 Task: Look for space in Colima, Mexico from 6th September, 2023 to 10th September, 2023 for 1 adult in price range Rs.9000 to Rs.17000. Place can be private room with 1  bedroom having 1 bed and 1 bathroom. Property type can be house, flat, guest house, hotel. Booking option can be shelf check-in. Required host language is English.
Action: Mouse pressed left at (473, 105)
Screenshot: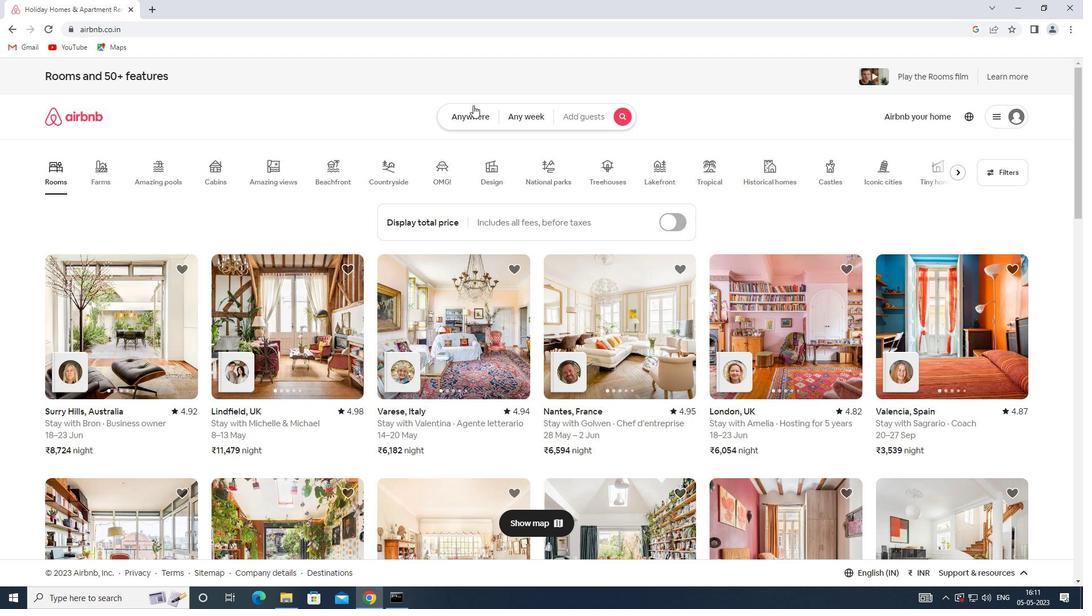 
Action: Mouse moved to (390, 154)
Screenshot: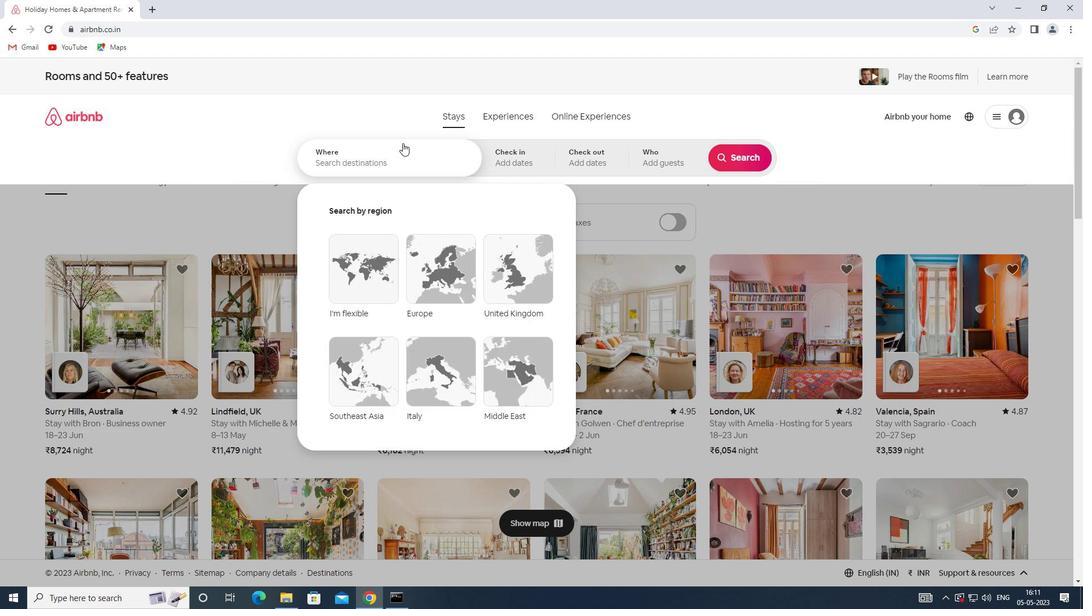 
Action: Mouse pressed left at (390, 154)
Screenshot: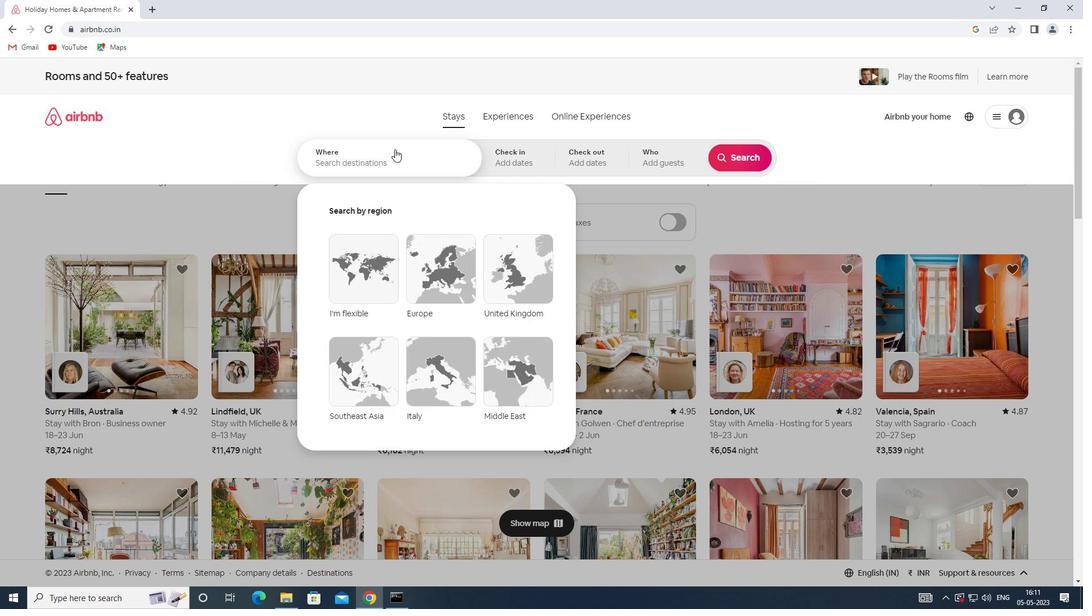 
Action: Key pressed <Key.shift>SPACE<Key.space>IN<Key.space><Key.shift><Key.shift>COLIMA,<Key.shift>MEXICO
Screenshot: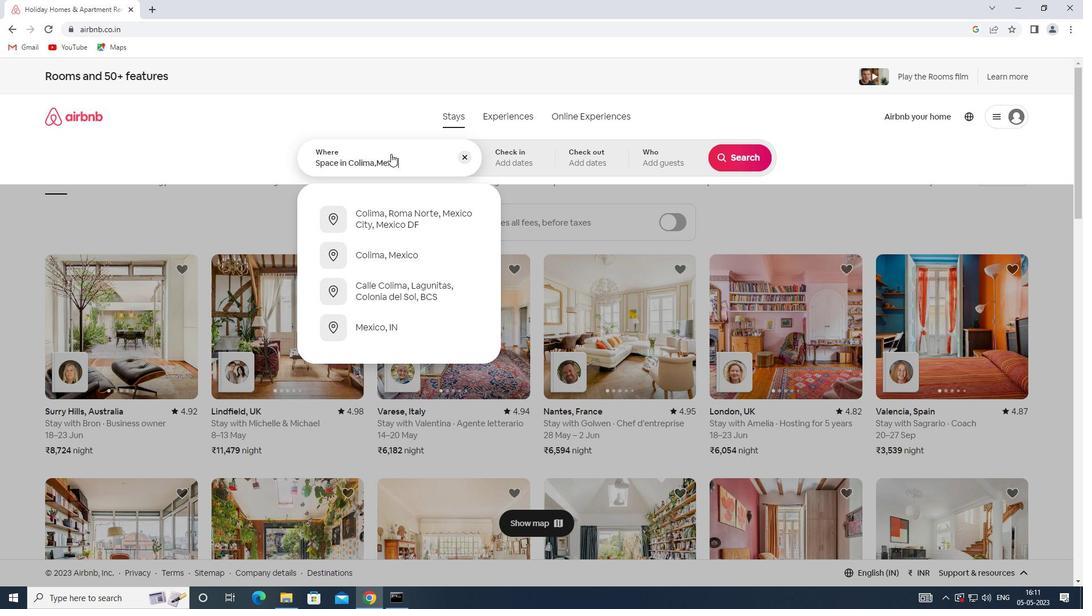 
Action: Mouse moved to (495, 155)
Screenshot: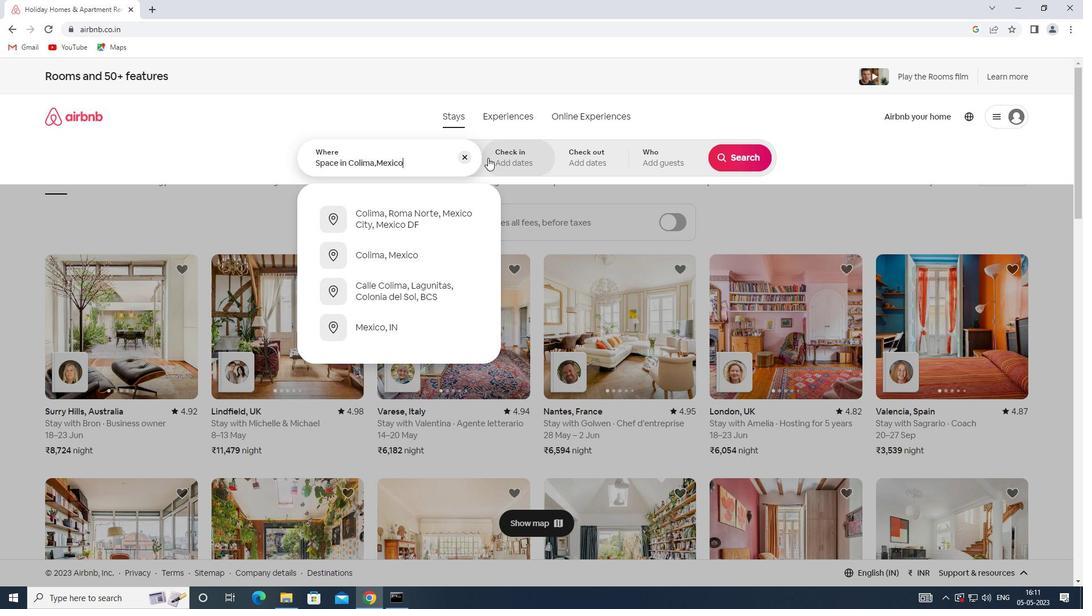 
Action: Mouse pressed left at (495, 155)
Screenshot: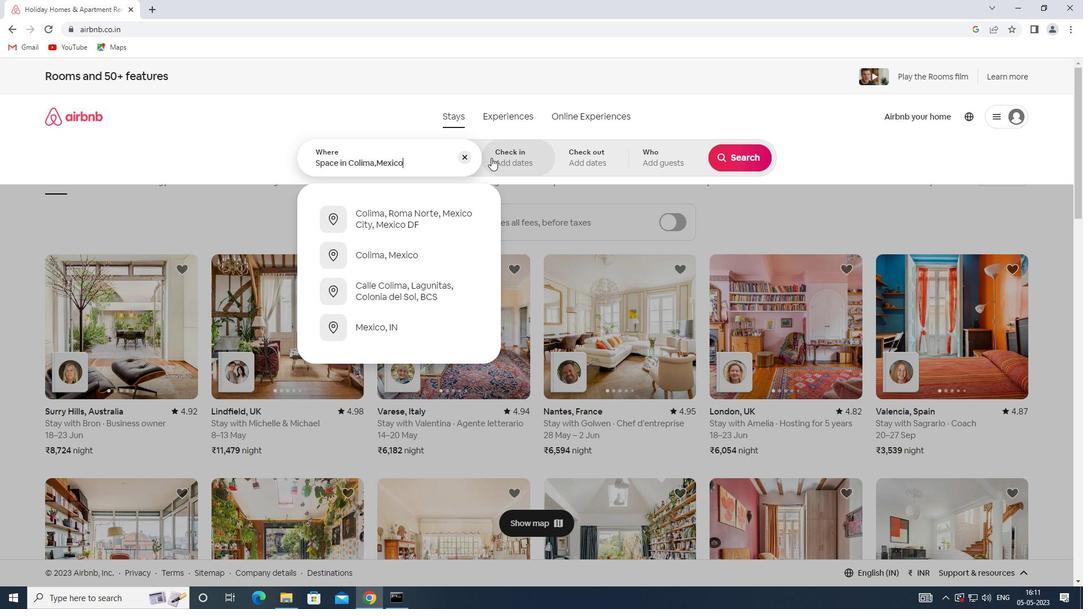 
Action: Mouse moved to (740, 244)
Screenshot: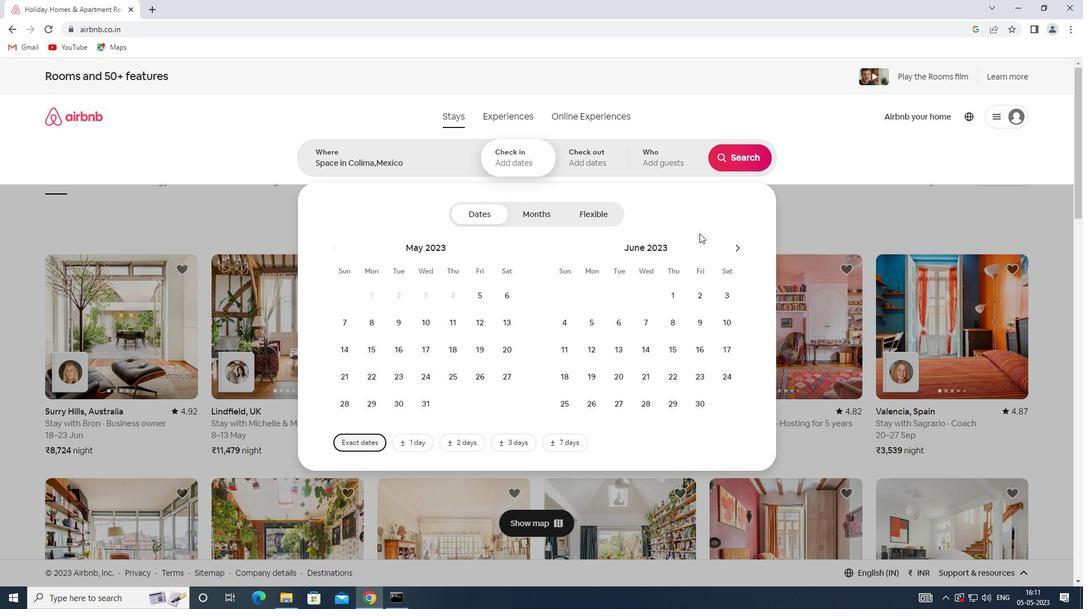 
Action: Mouse pressed left at (740, 244)
Screenshot: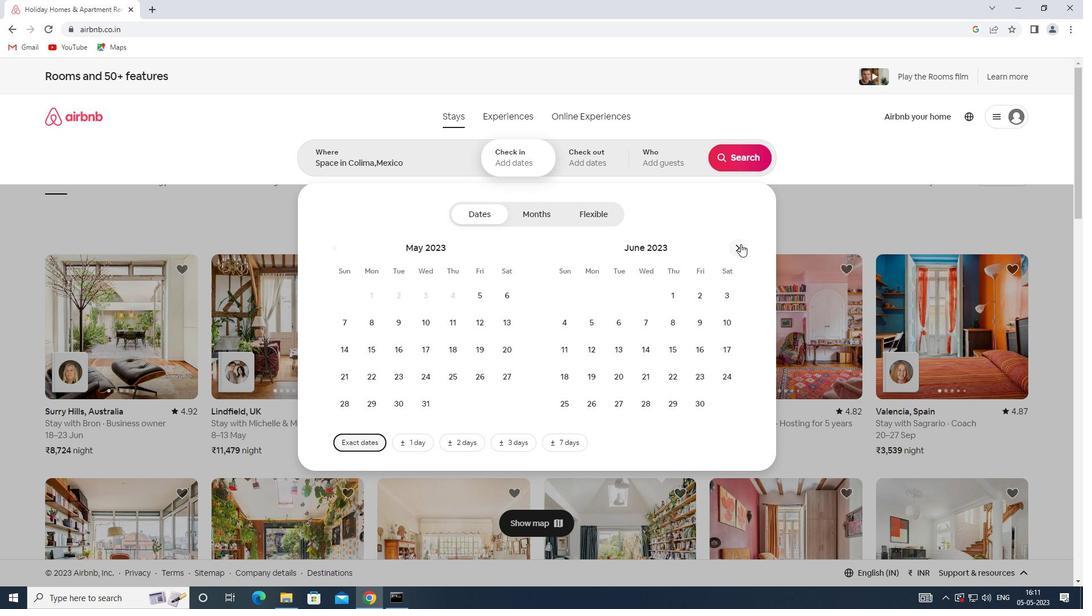 
Action: Mouse pressed left at (740, 244)
Screenshot: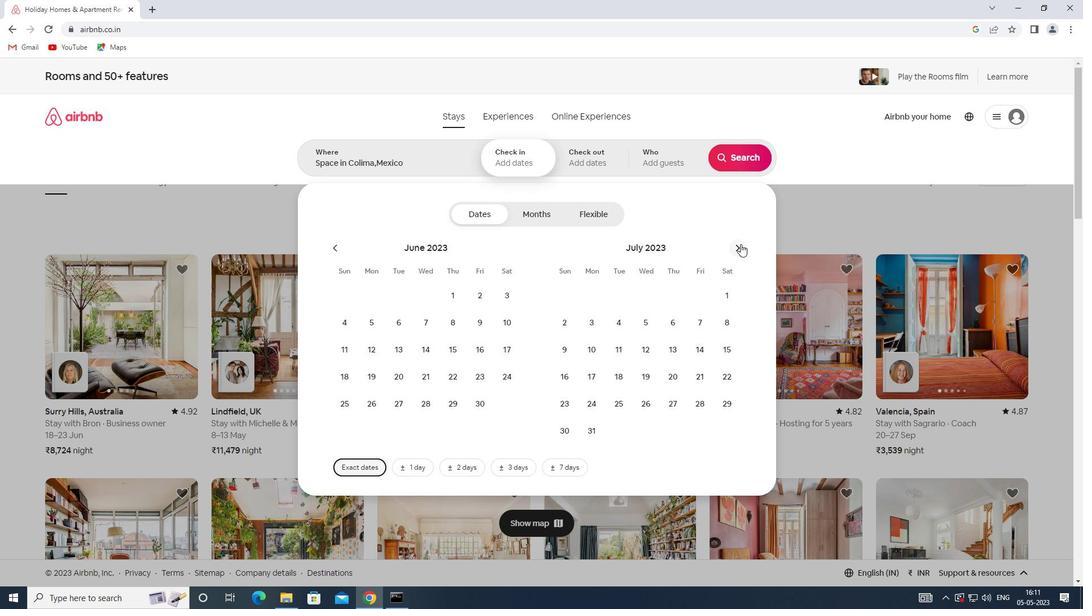 
Action: Mouse pressed left at (740, 244)
Screenshot: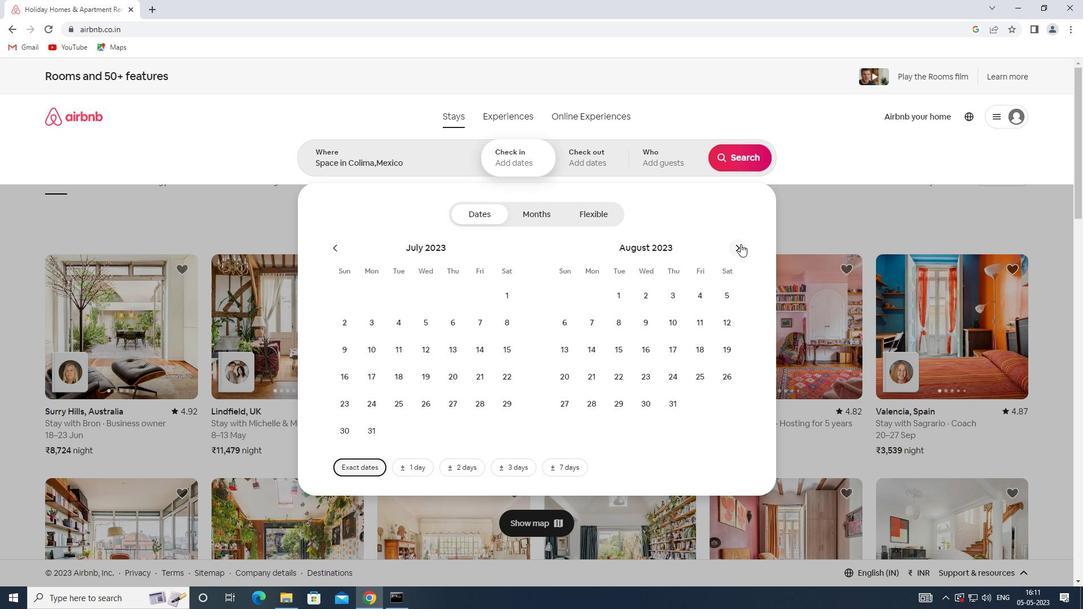 
Action: Mouse moved to (646, 319)
Screenshot: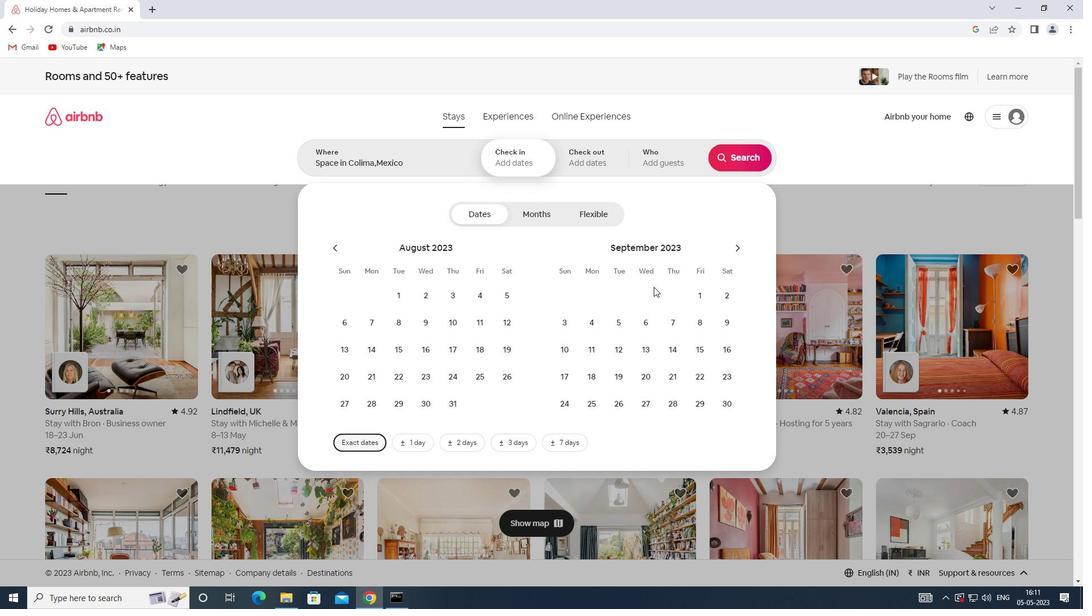 
Action: Mouse pressed left at (646, 319)
Screenshot: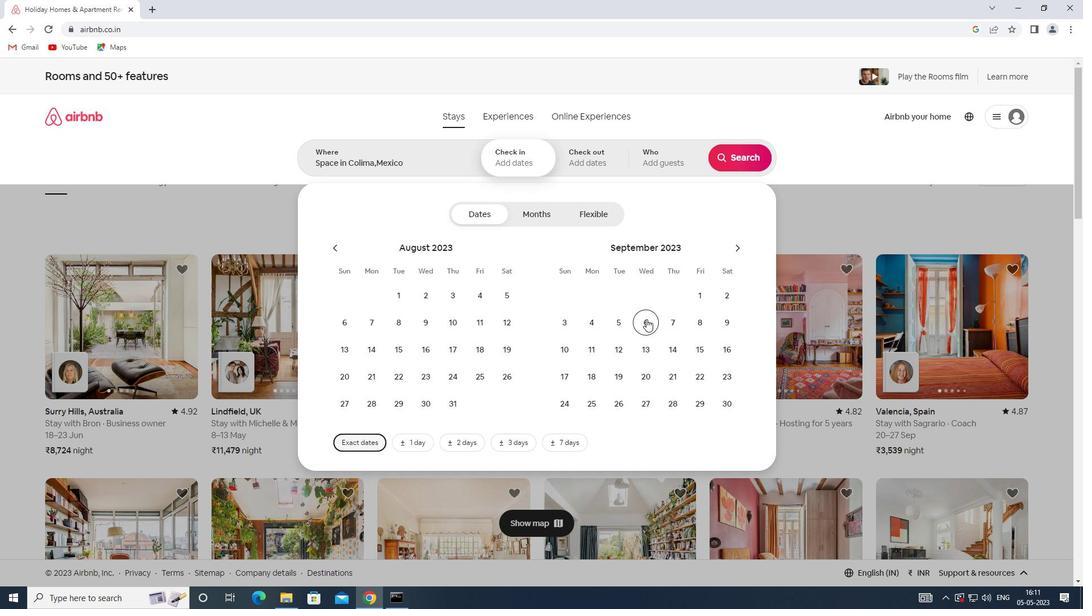 
Action: Mouse moved to (554, 351)
Screenshot: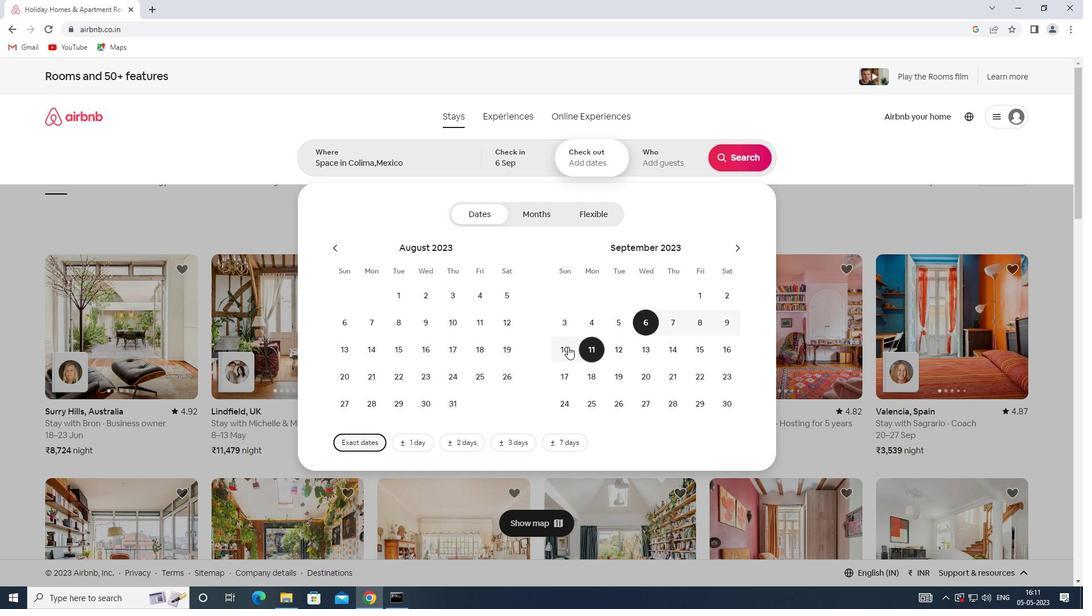 
Action: Mouse pressed left at (554, 351)
Screenshot: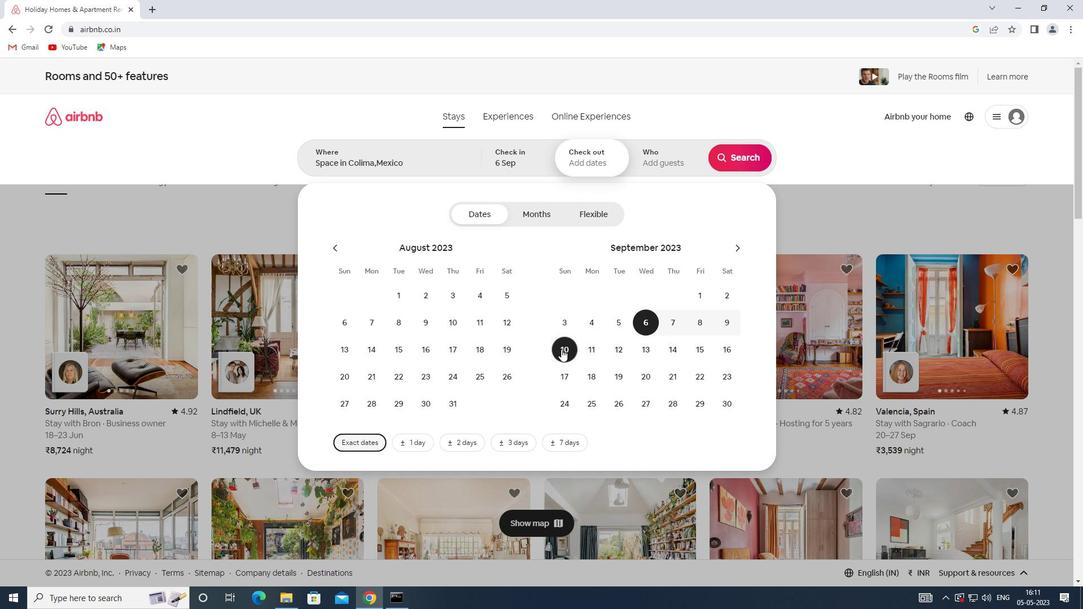 
Action: Mouse moved to (666, 160)
Screenshot: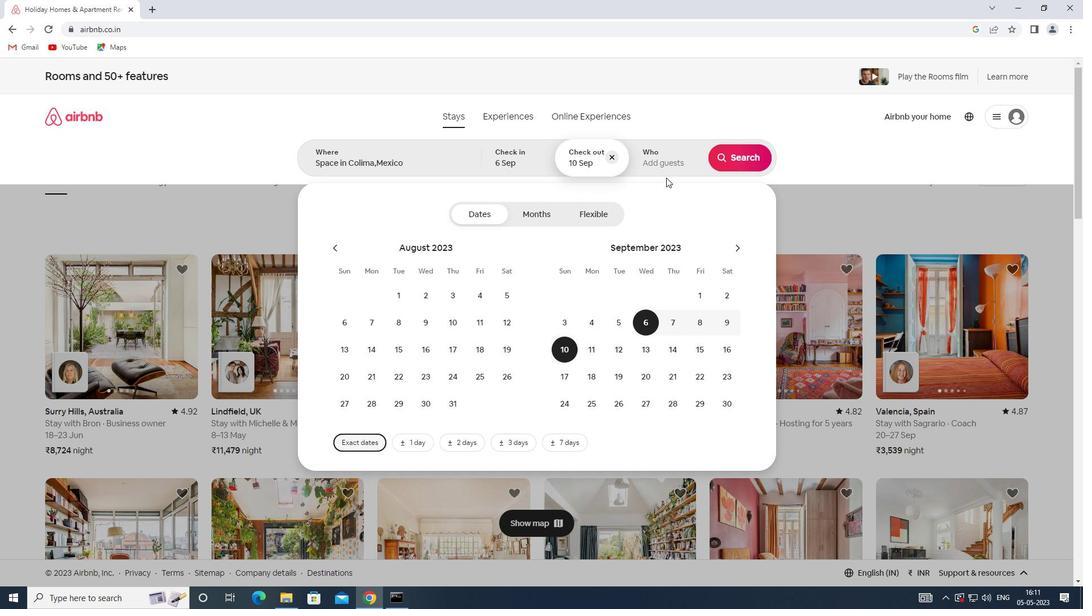 
Action: Mouse pressed left at (666, 160)
Screenshot: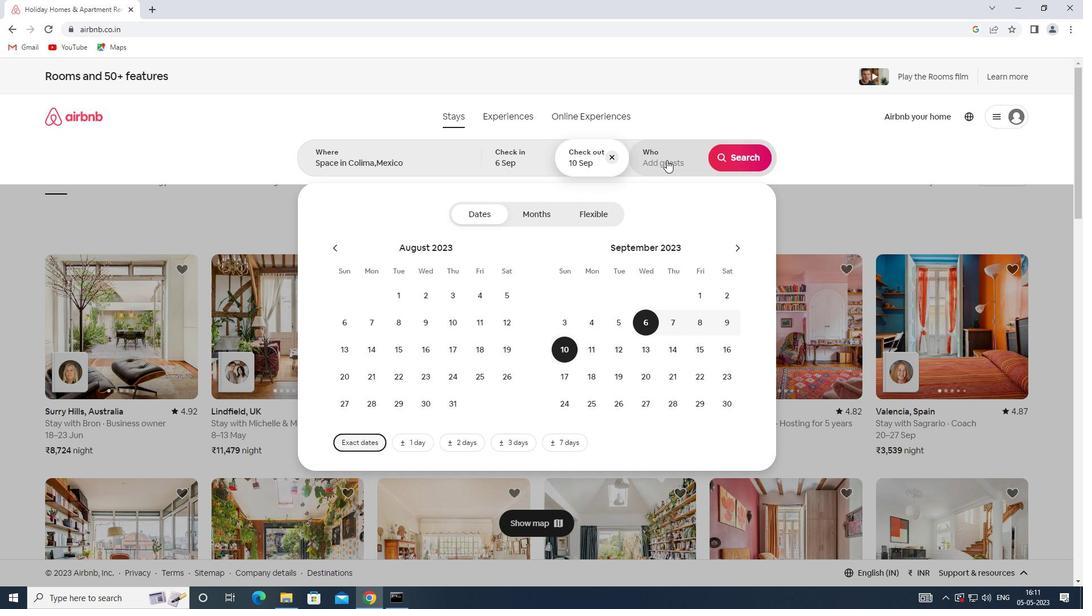 
Action: Mouse moved to (738, 216)
Screenshot: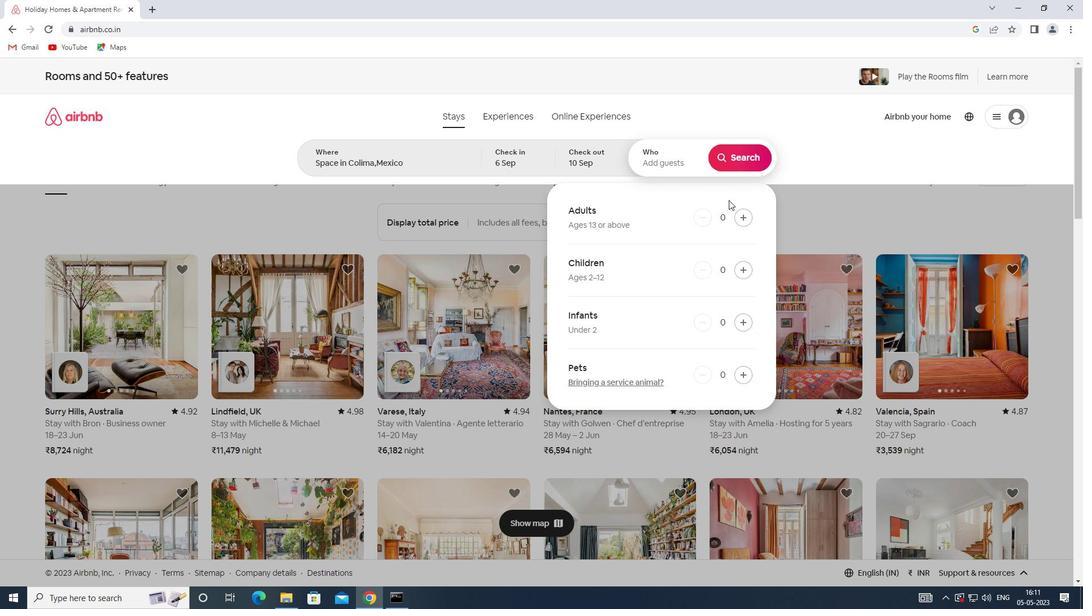 
Action: Mouse pressed left at (738, 216)
Screenshot: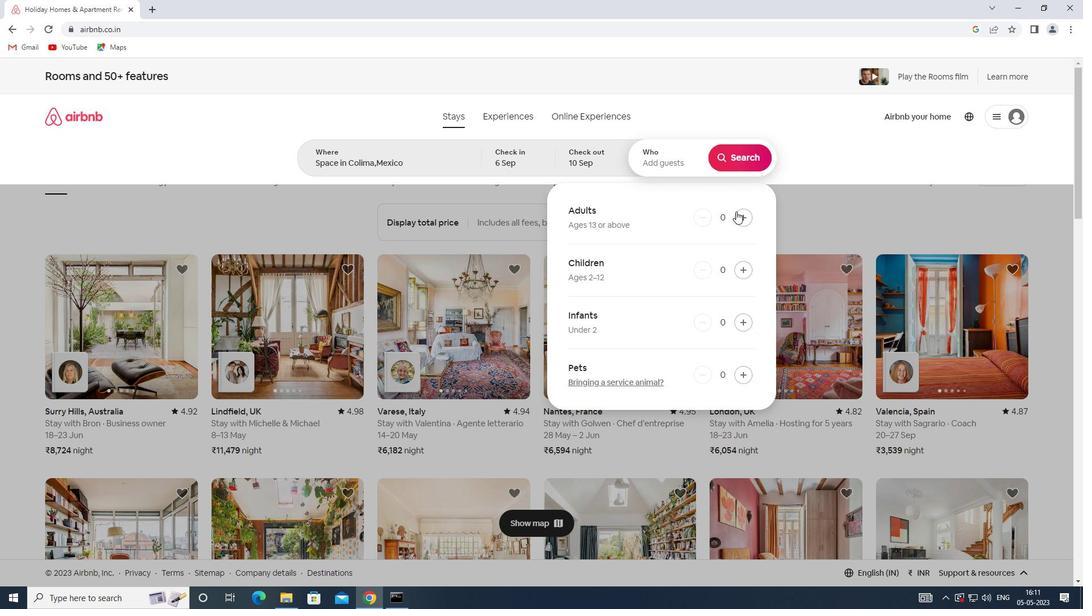 
Action: Mouse moved to (740, 161)
Screenshot: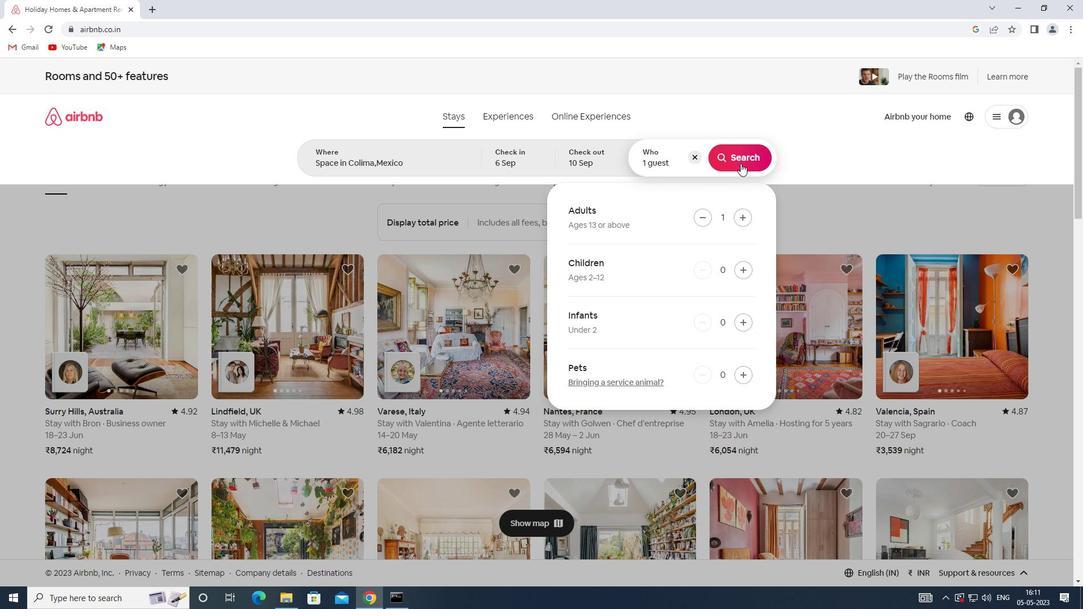 
Action: Mouse pressed left at (740, 161)
Screenshot: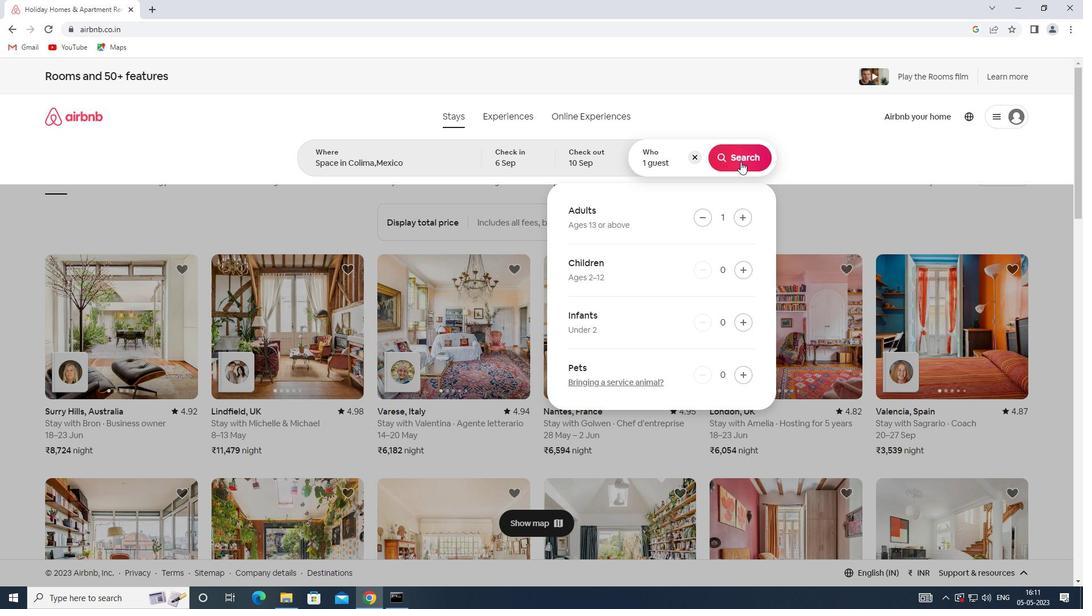 
Action: Mouse moved to (1031, 131)
Screenshot: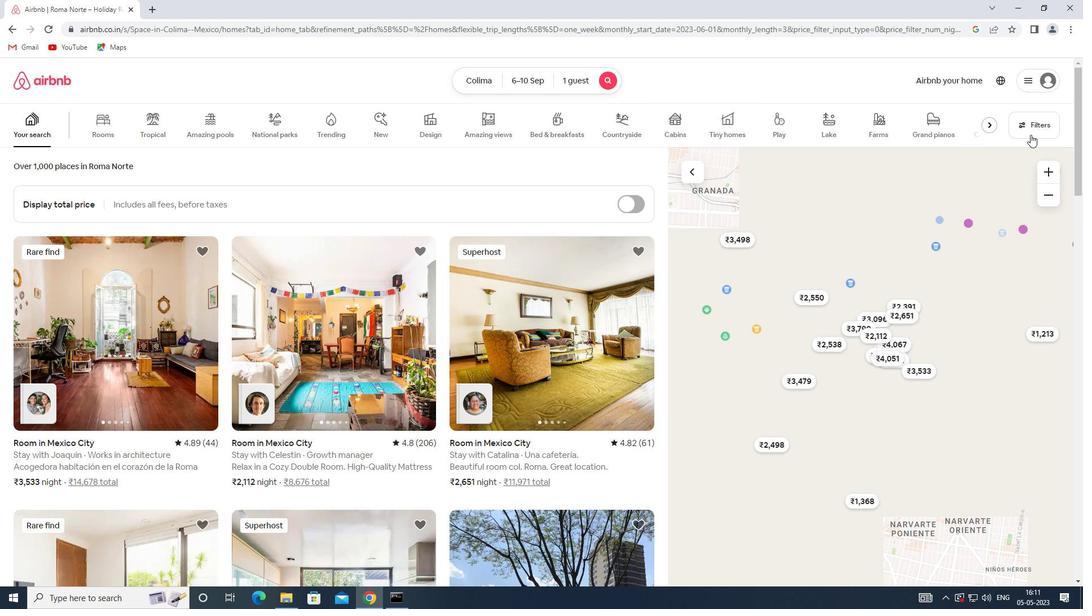 
Action: Mouse pressed left at (1031, 131)
Screenshot: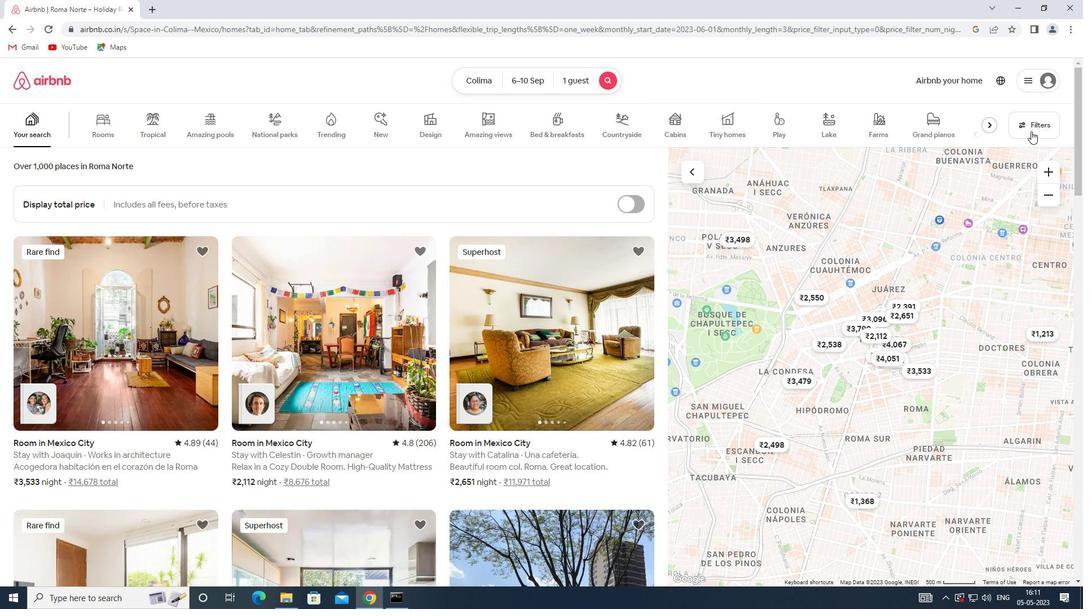 
Action: Mouse moved to (383, 406)
Screenshot: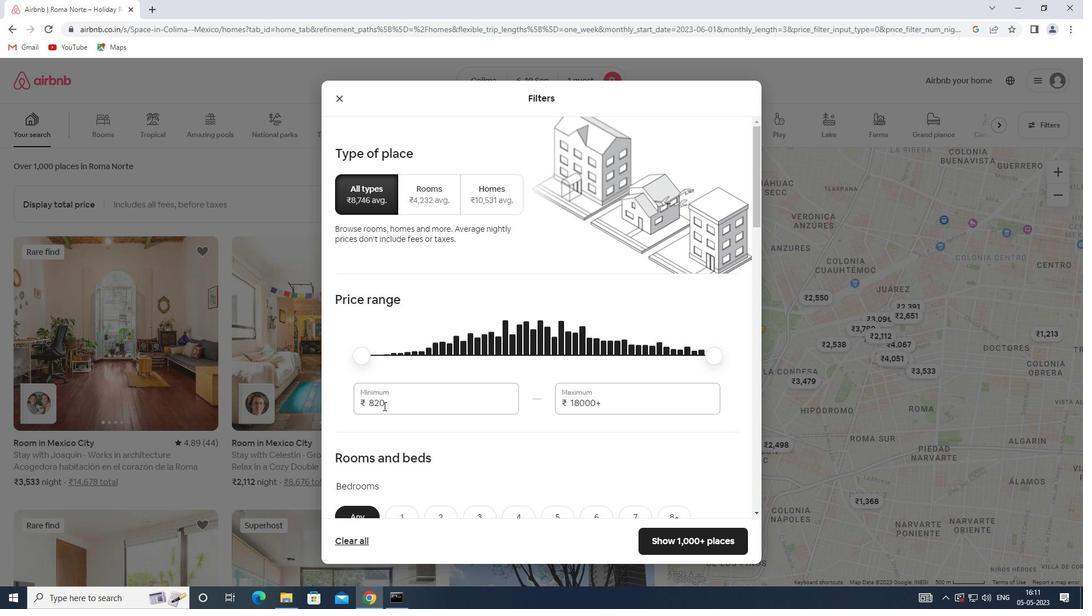
Action: Mouse pressed left at (383, 406)
Screenshot: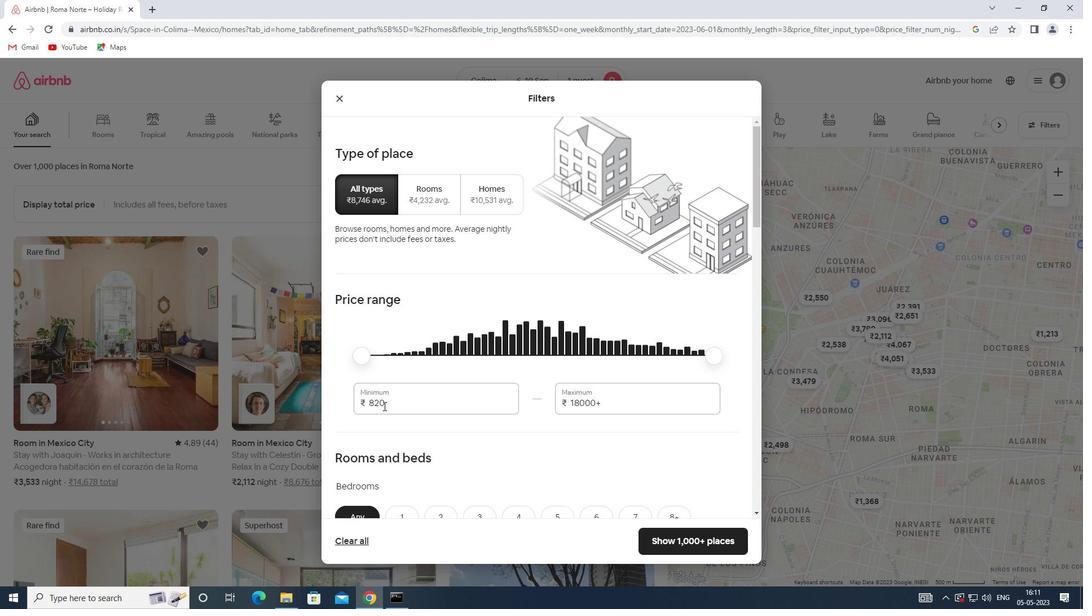 
Action: Mouse moved to (357, 403)
Screenshot: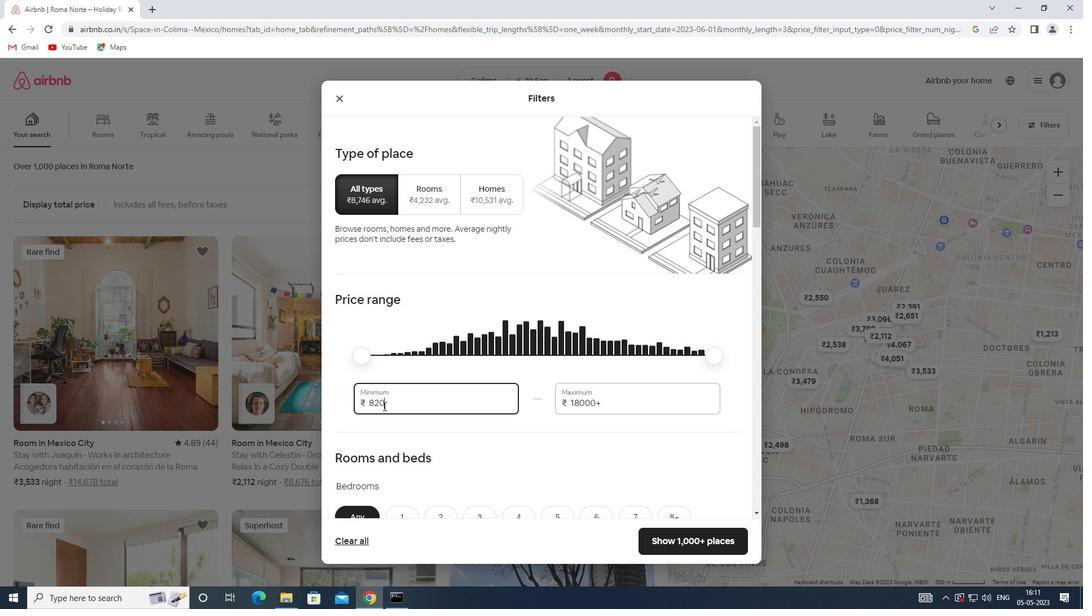 
Action: Key pressed 9000
Screenshot: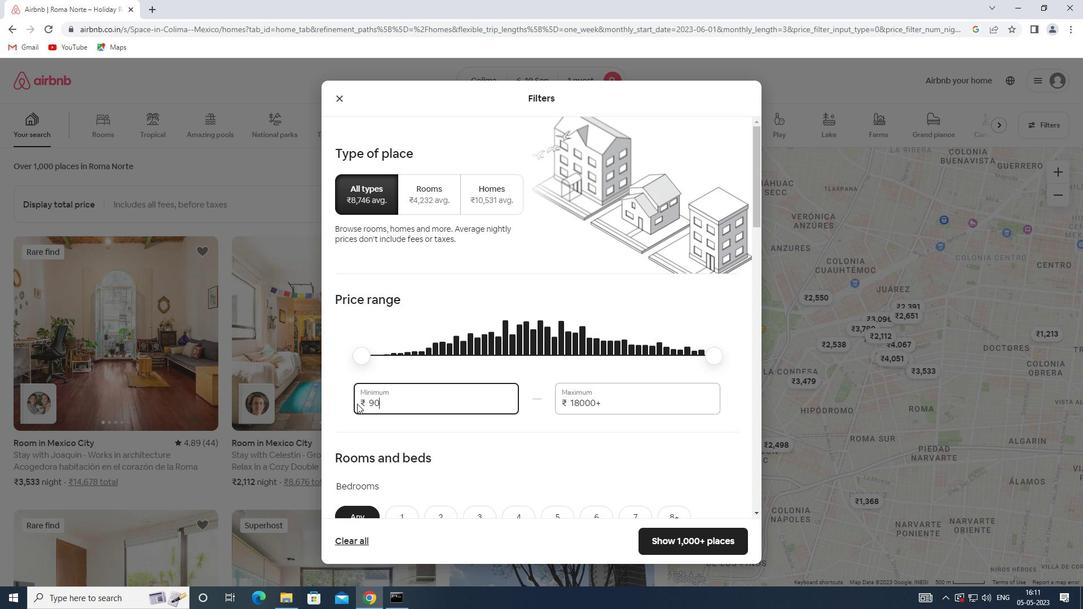 
Action: Mouse moved to (608, 404)
Screenshot: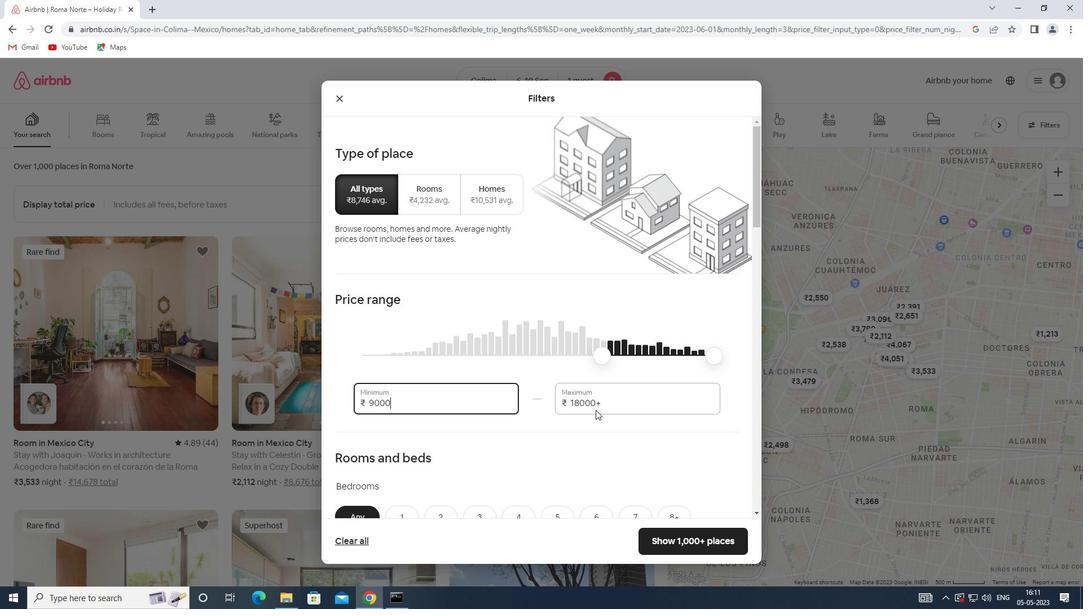 
Action: Mouse pressed left at (608, 404)
Screenshot: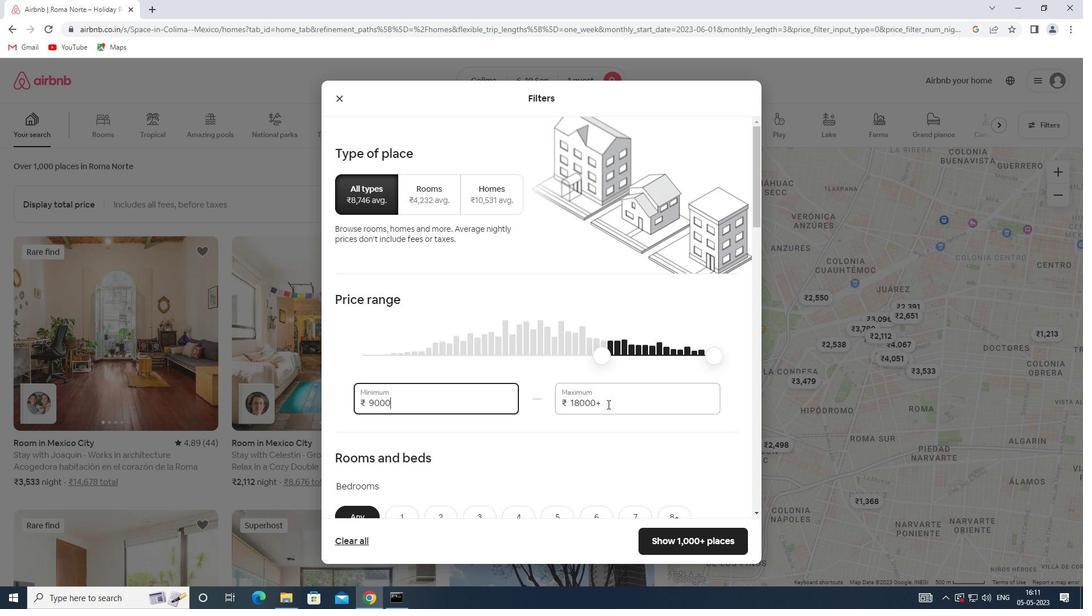 
Action: Mouse moved to (587, 409)
Screenshot: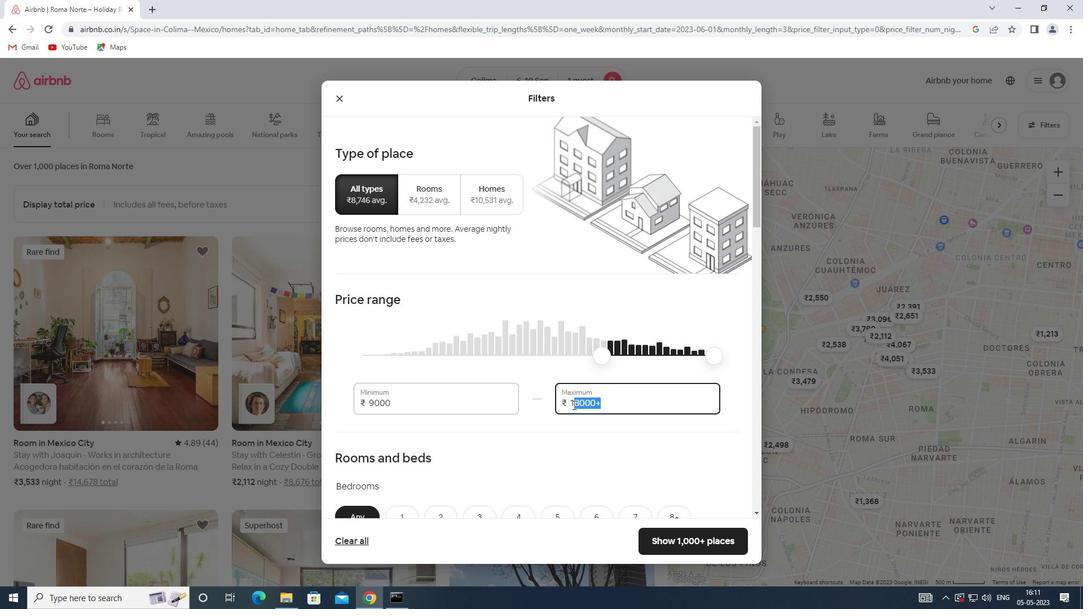 
Action: Key pressed <Key.delete>7000
Screenshot: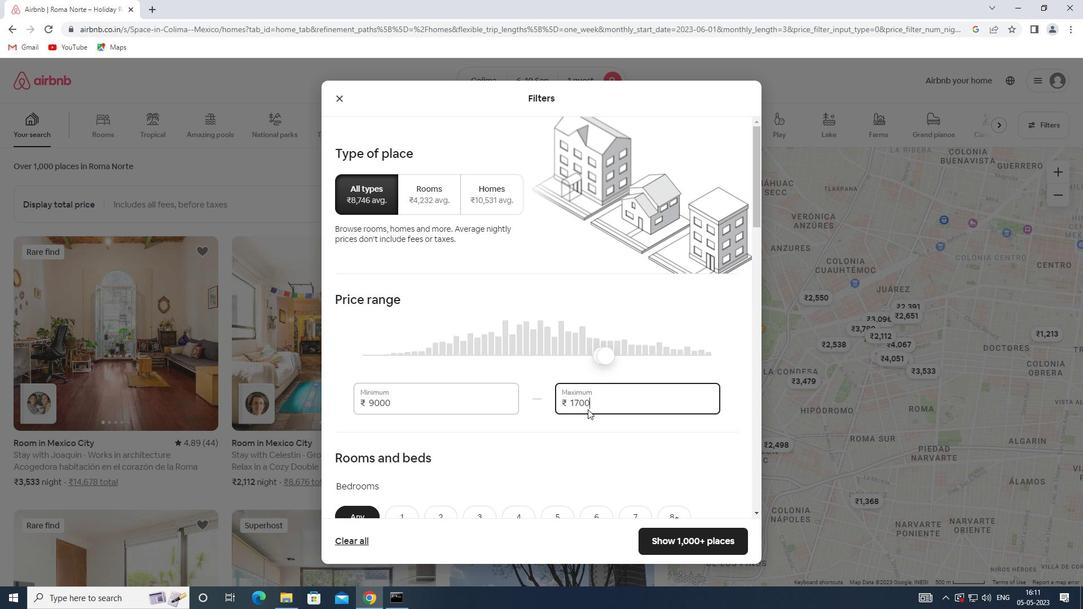 
Action: Mouse moved to (537, 390)
Screenshot: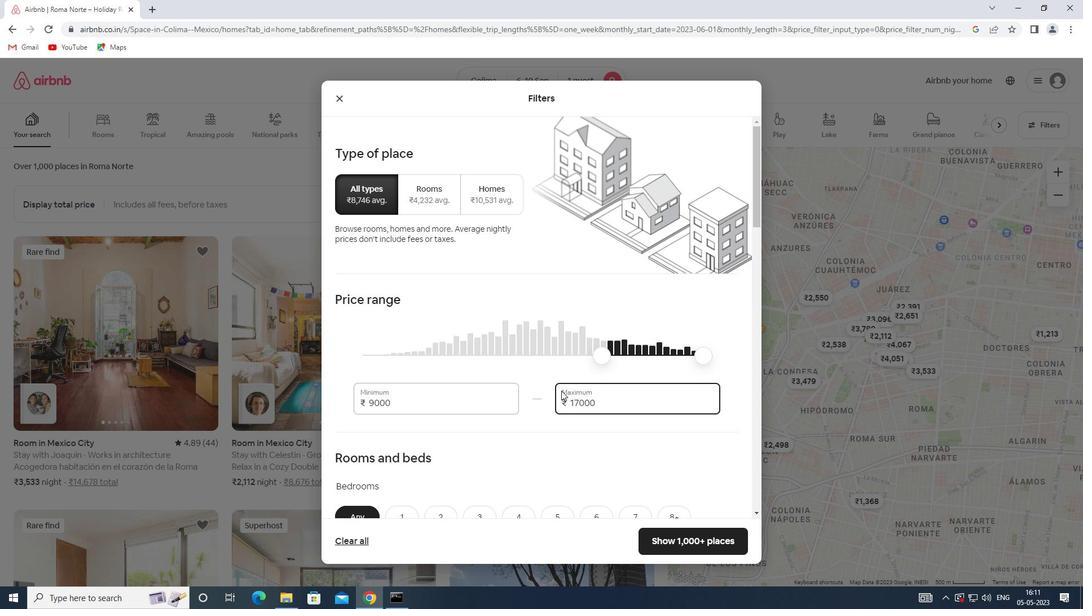 
Action: Mouse scrolled (537, 390) with delta (0, 0)
Screenshot: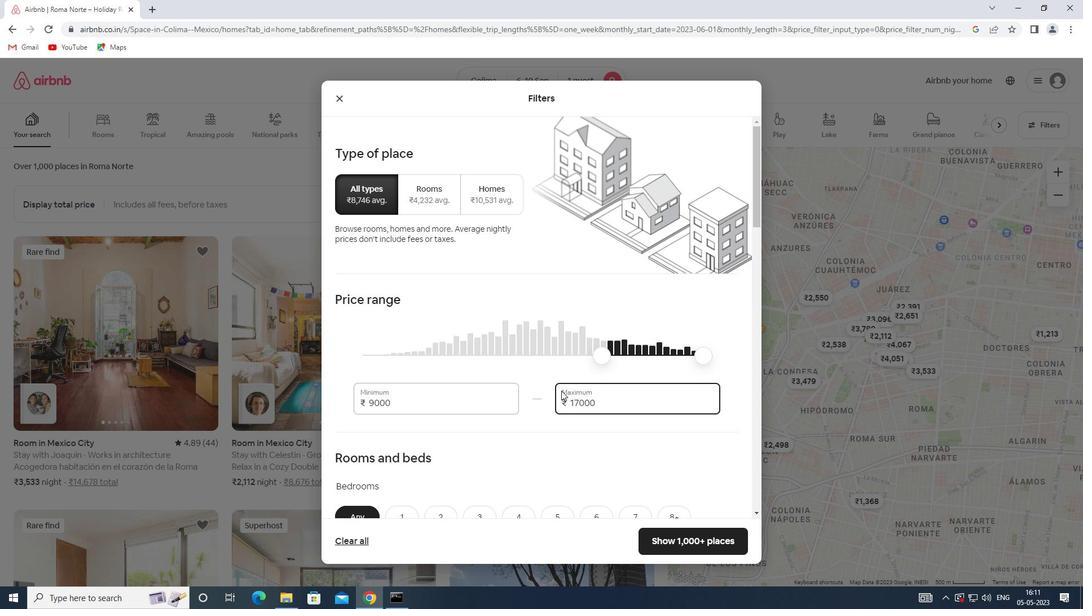 
Action: Mouse scrolled (537, 390) with delta (0, 0)
Screenshot: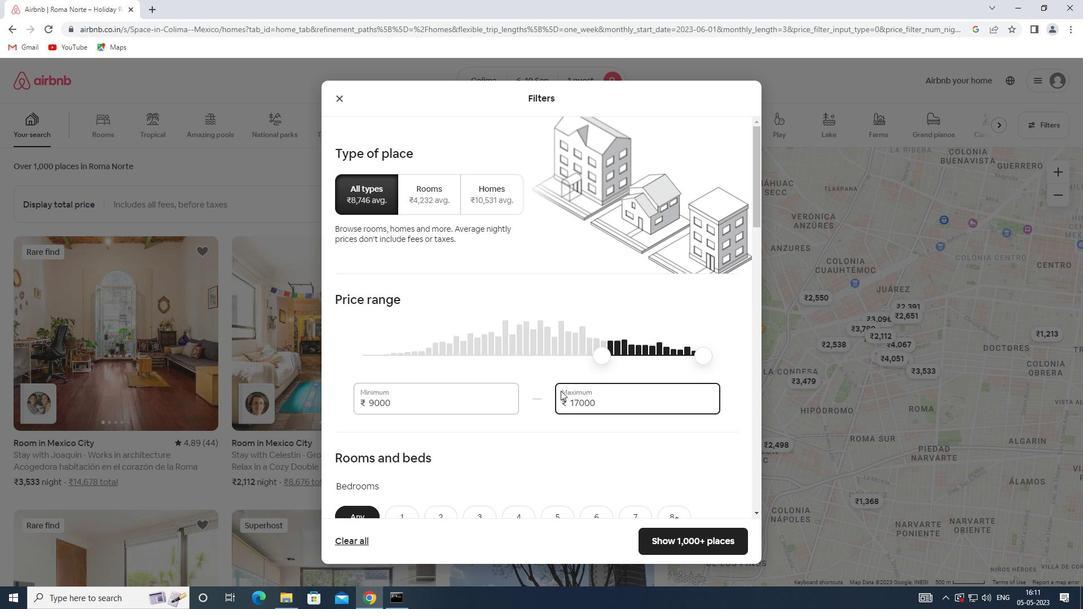
Action: Mouse scrolled (537, 390) with delta (0, 0)
Screenshot: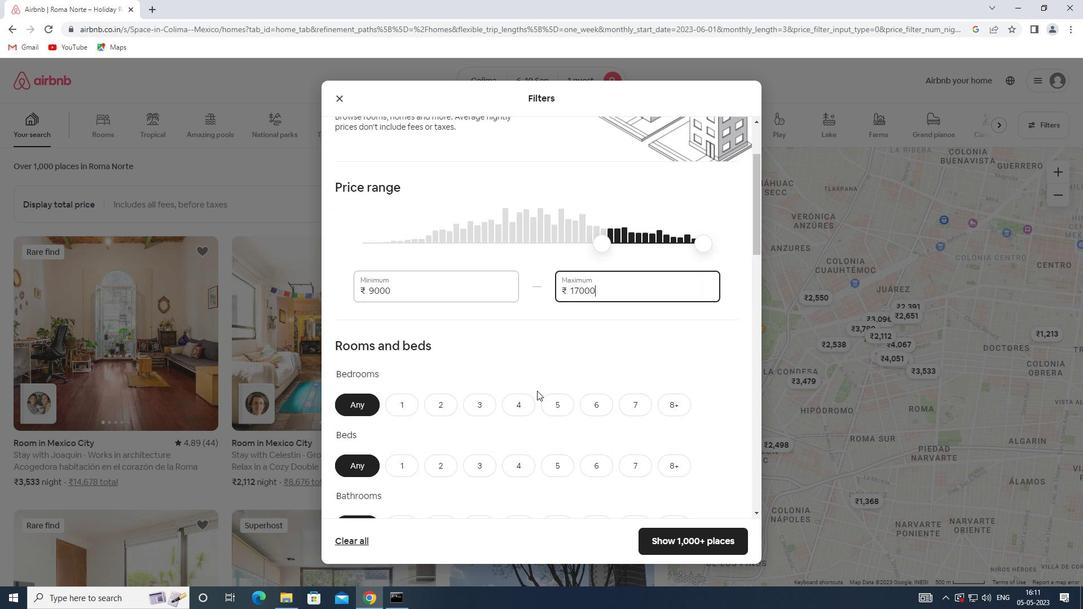 
Action: Mouse moved to (392, 348)
Screenshot: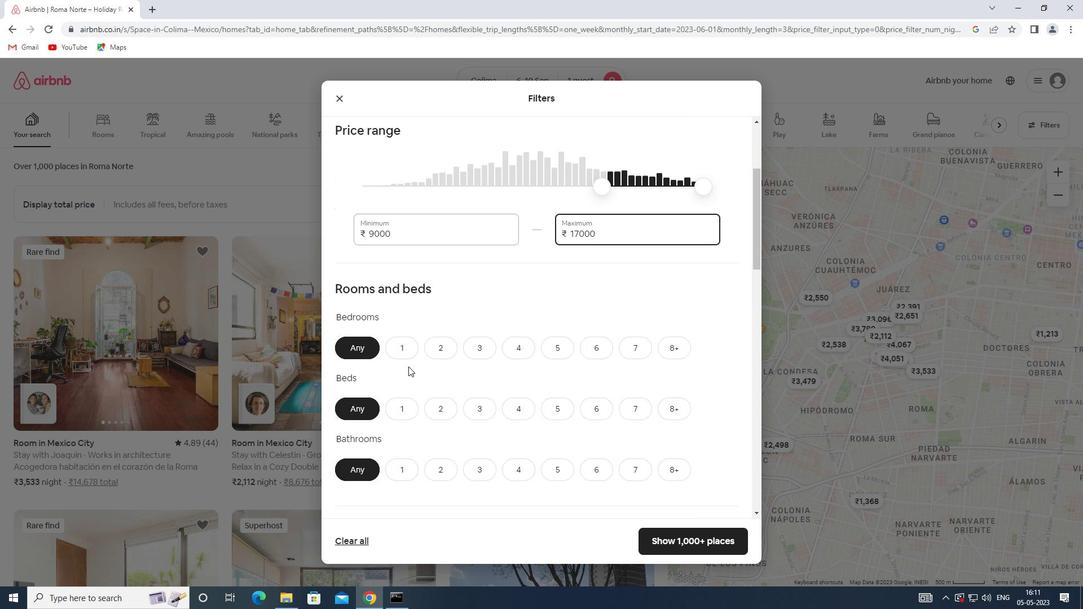 
Action: Mouse pressed left at (392, 348)
Screenshot: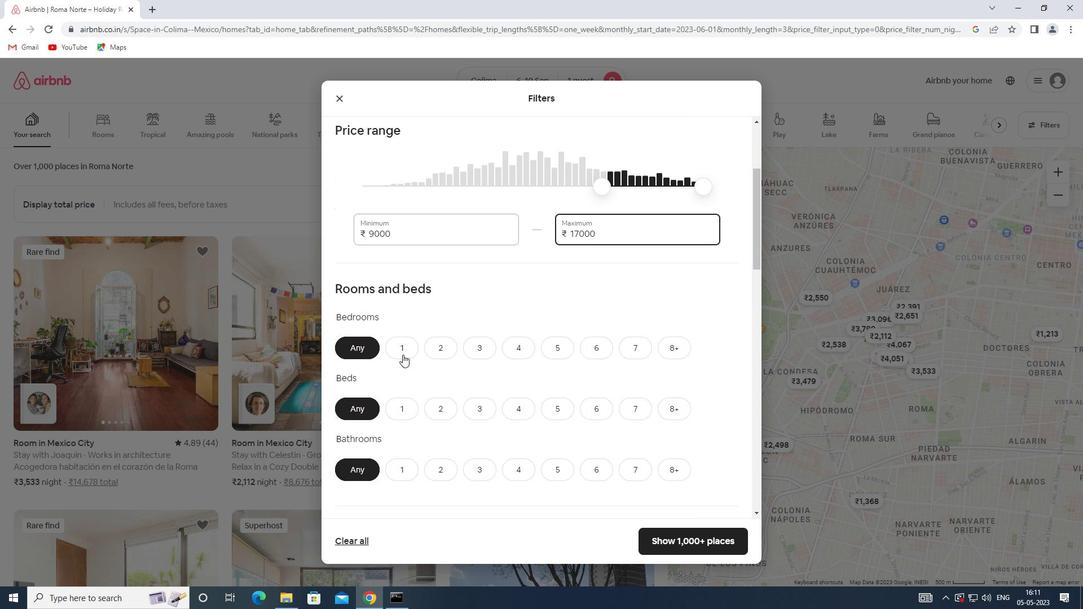 
Action: Mouse moved to (402, 405)
Screenshot: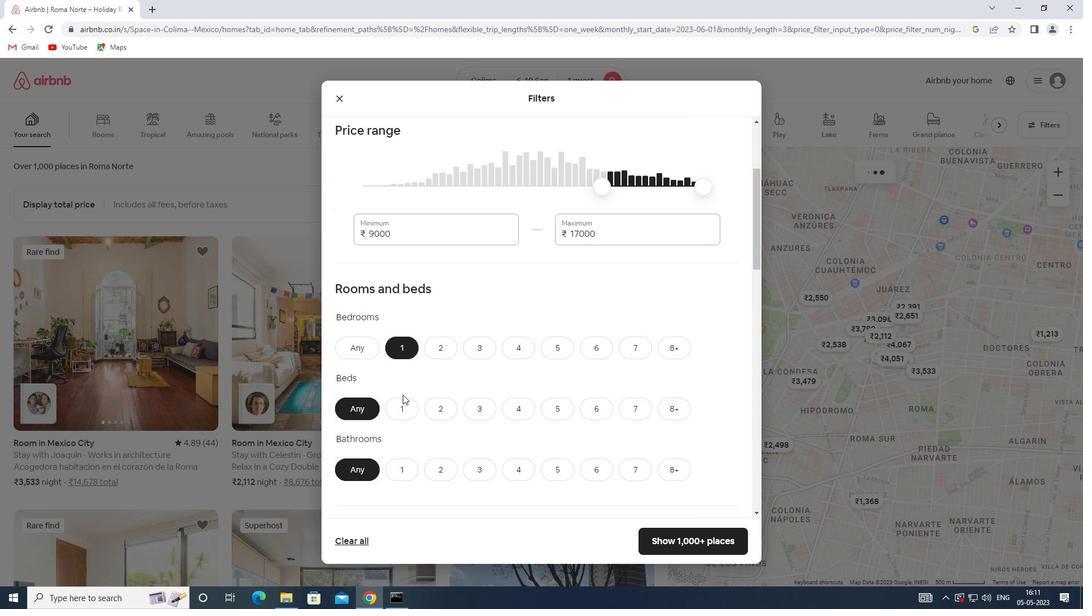 
Action: Mouse pressed left at (402, 405)
Screenshot: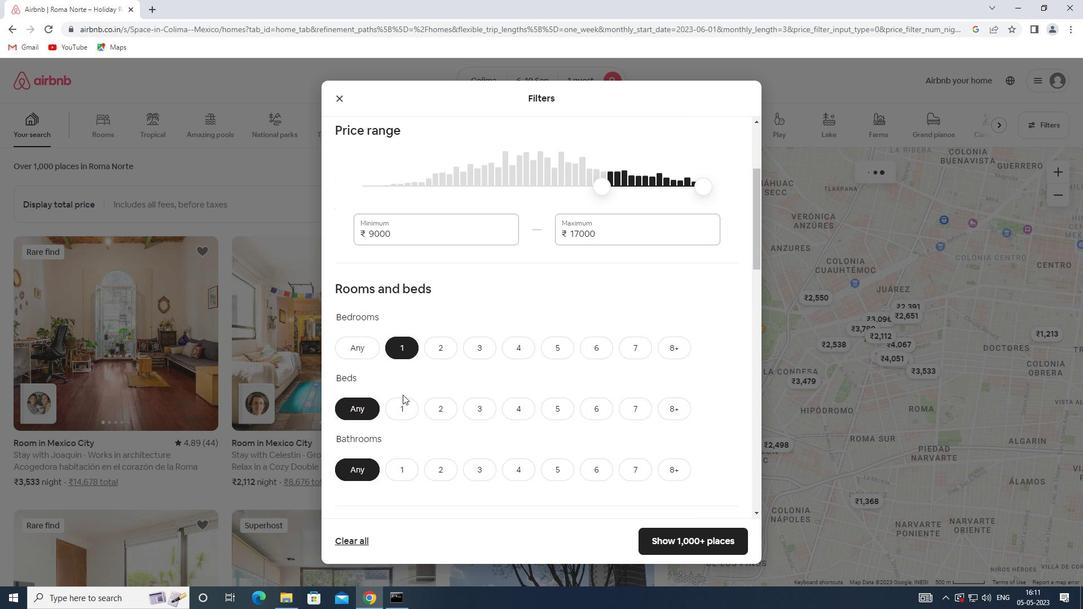 
Action: Mouse moved to (402, 469)
Screenshot: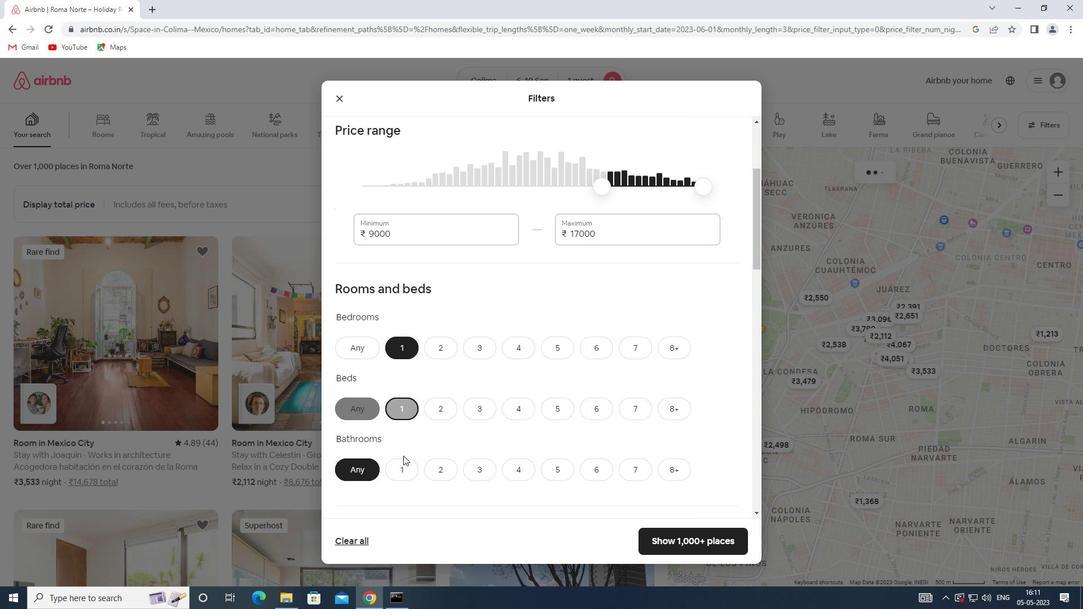 
Action: Mouse pressed left at (402, 469)
Screenshot: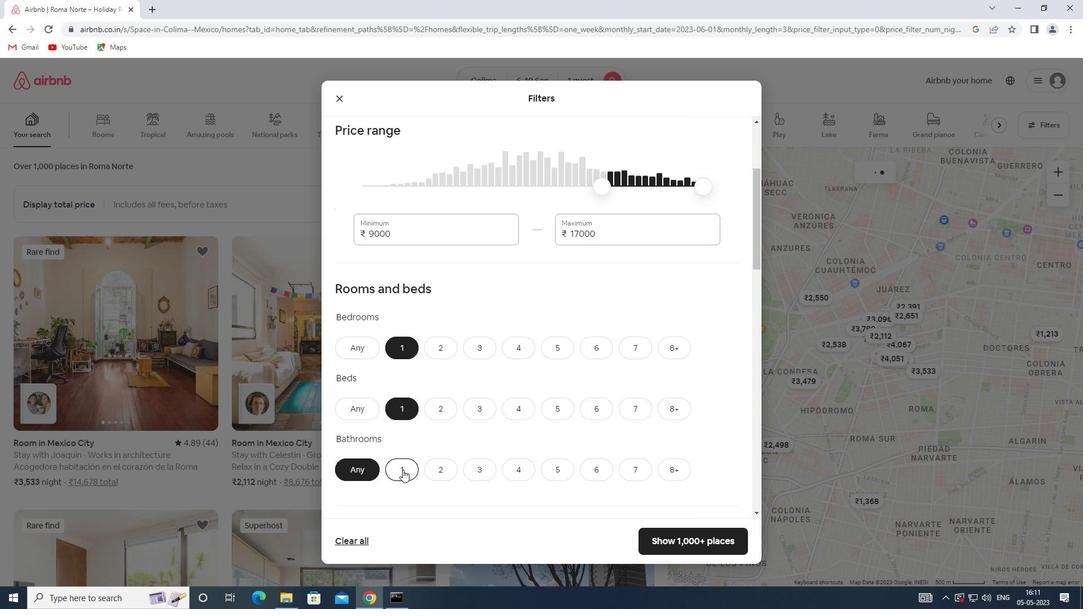 
Action: Mouse scrolled (402, 469) with delta (0, 0)
Screenshot: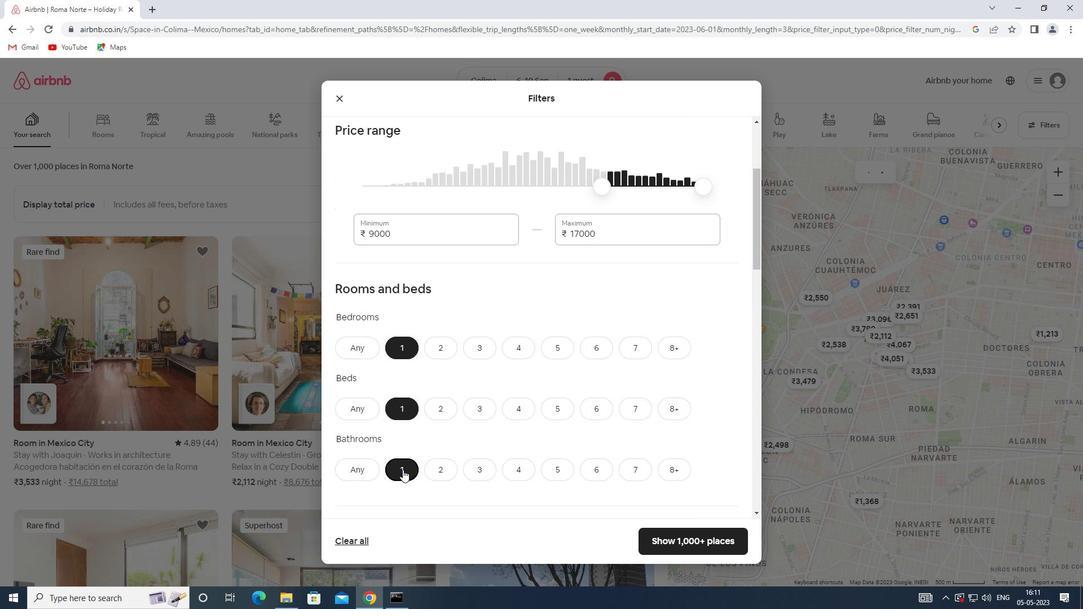 
Action: Mouse scrolled (402, 469) with delta (0, 0)
Screenshot: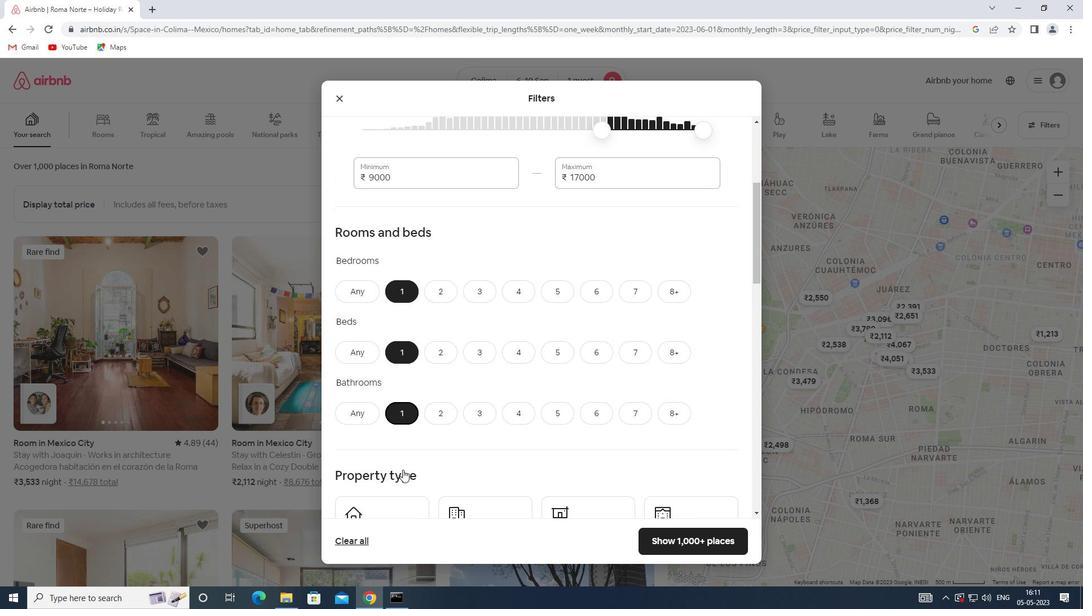 
Action: Mouse scrolled (402, 469) with delta (0, 0)
Screenshot: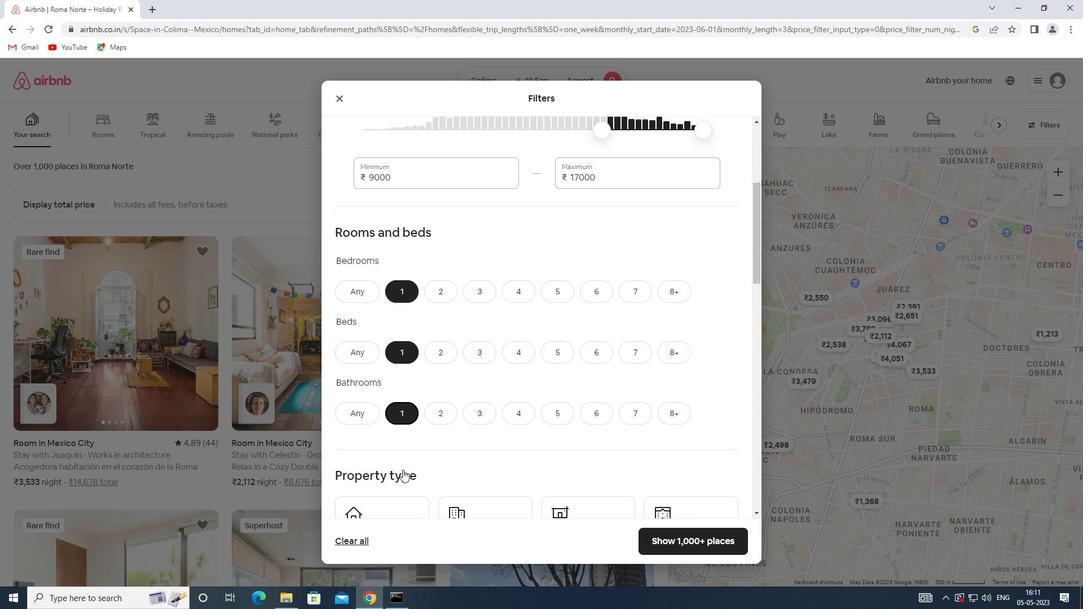 
Action: Mouse moved to (402, 443)
Screenshot: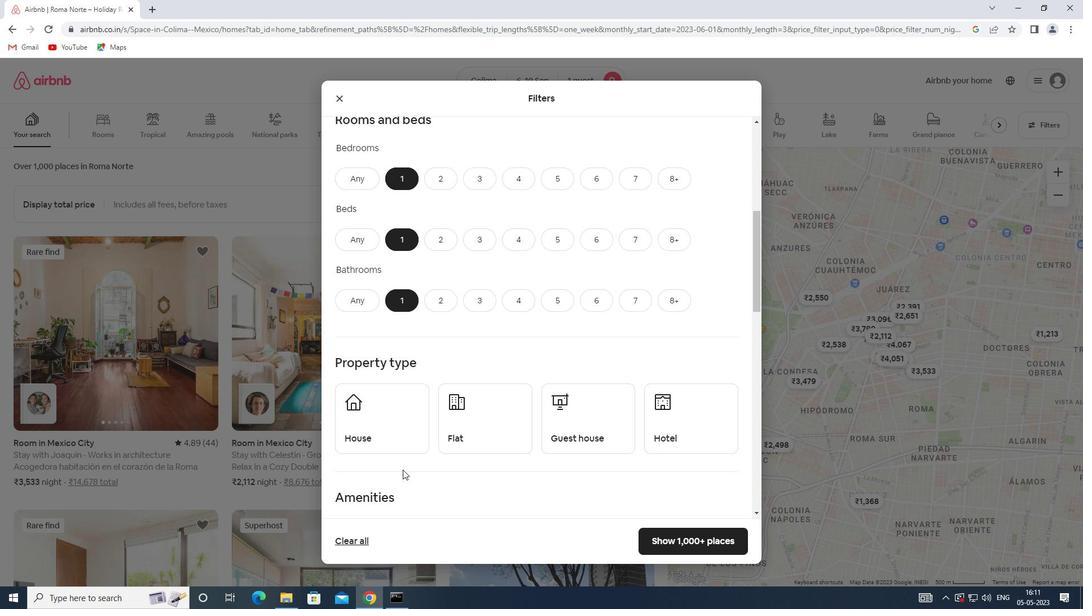 
Action: Mouse pressed left at (402, 443)
Screenshot: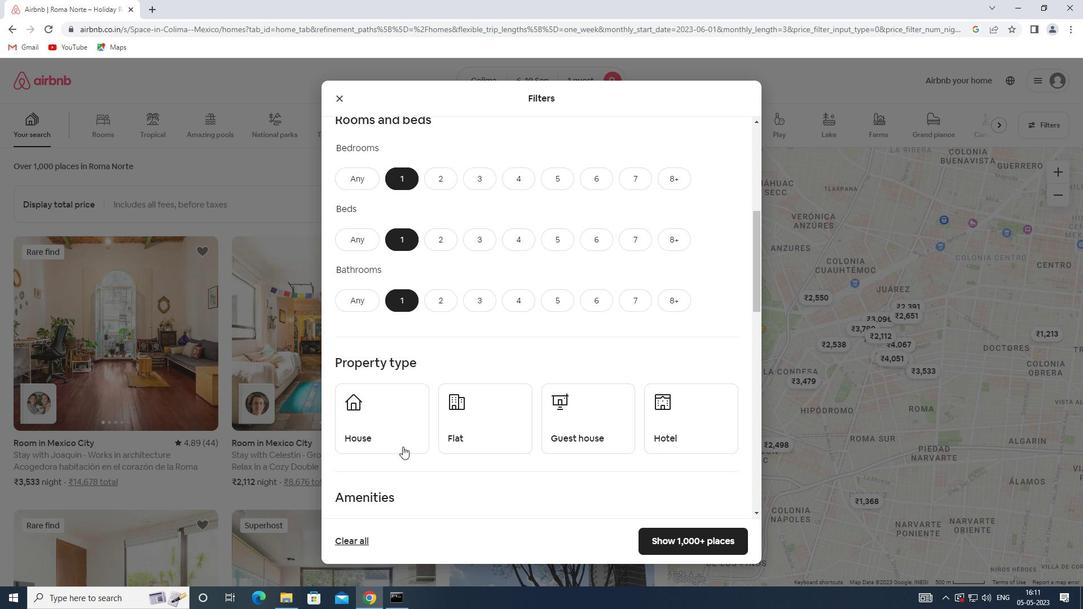 
Action: Mouse moved to (456, 430)
Screenshot: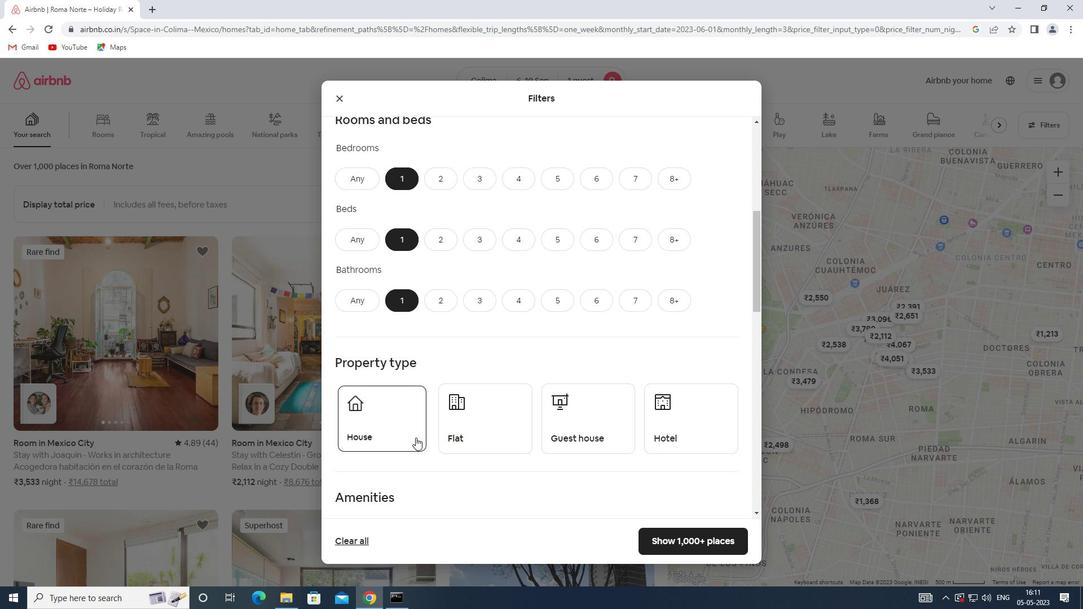 
Action: Mouse pressed left at (456, 430)
Screenshot: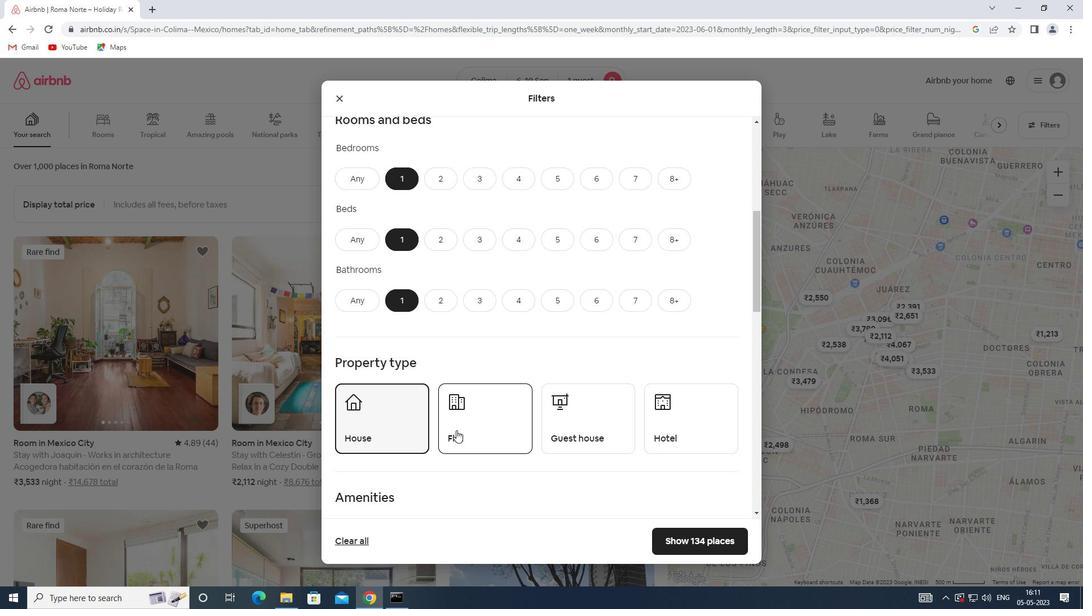 
Action: Mouse moved to (586, 424)
Screenshot: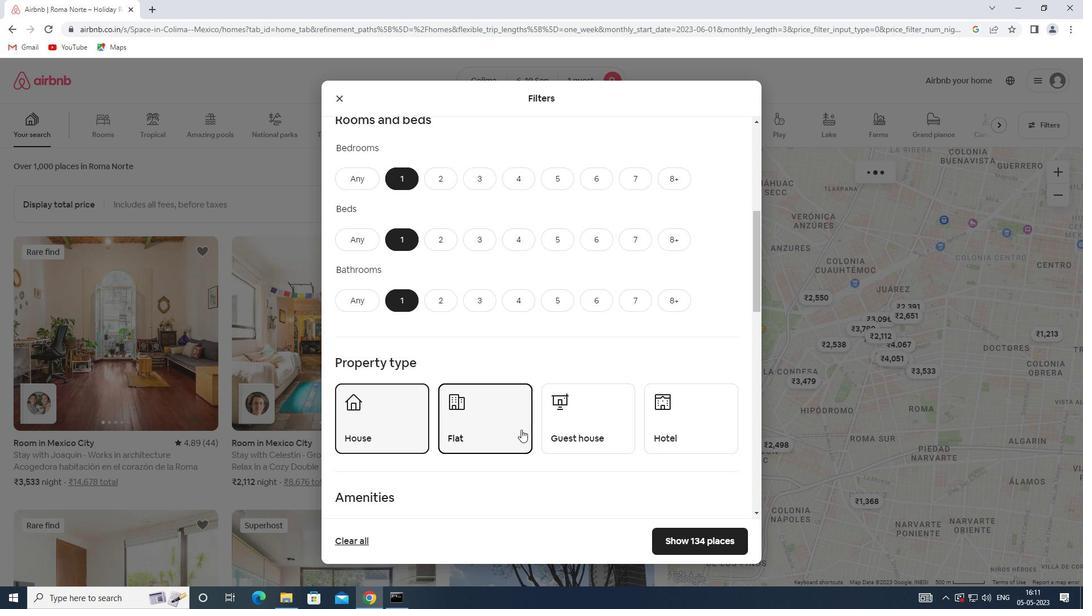 
Action: Mouse pressed left at (586, 424)
Screenshot: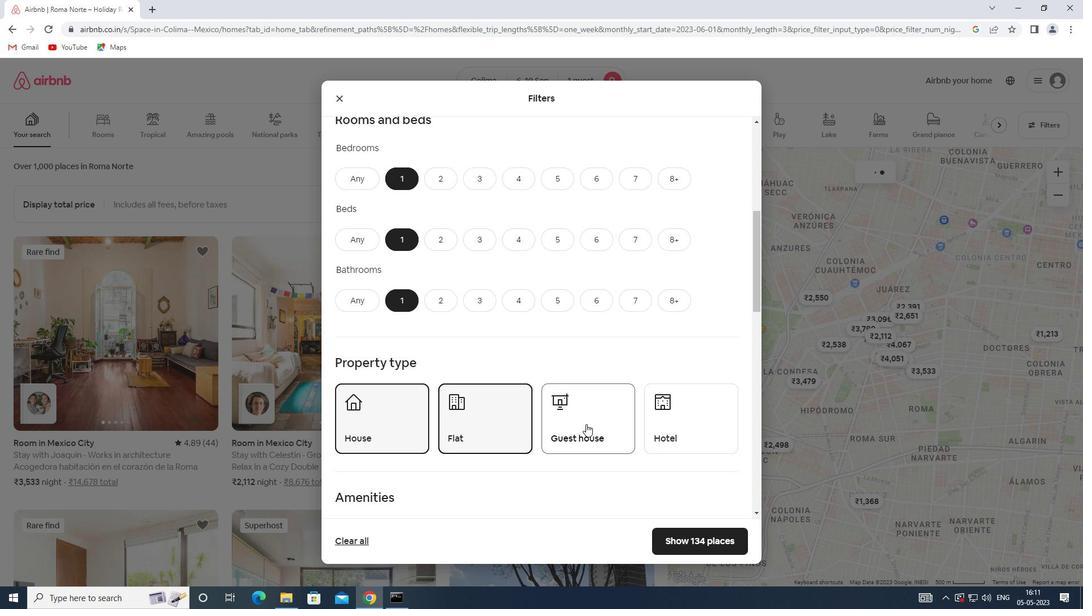 
Action: Mouse moved to (705, 421)
Screenshot: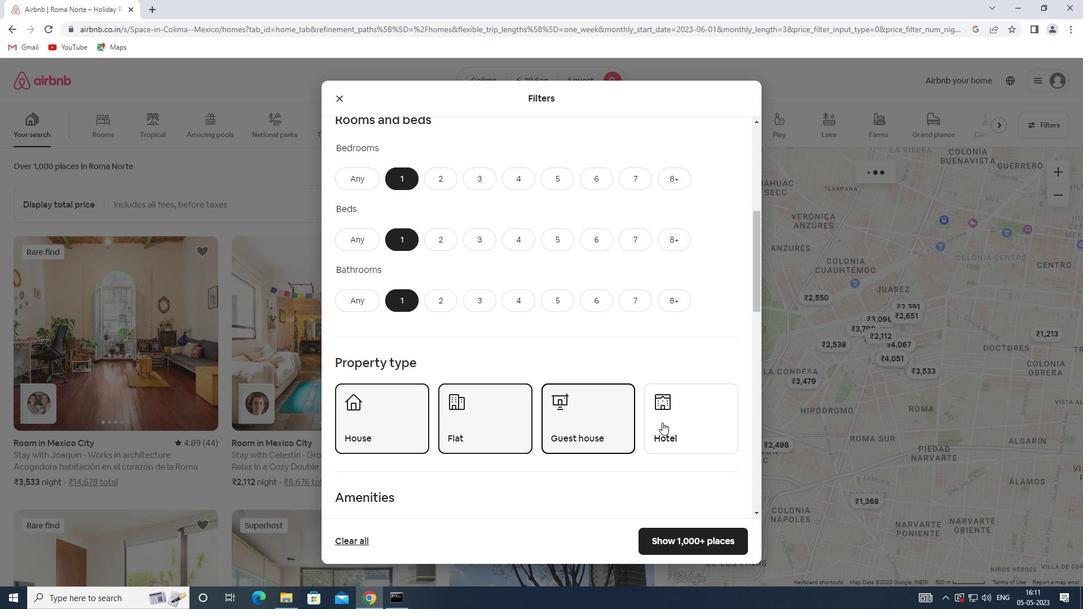 
Action: Mouse pressed left at (705, 421)
Screenshot: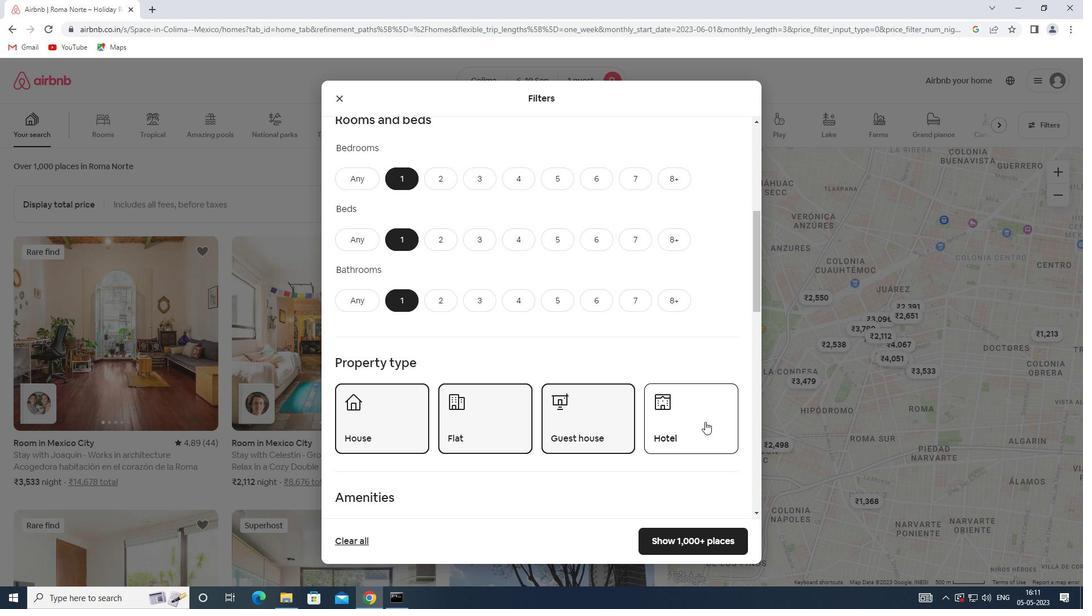 
Action: Mouse moved to (656, 404)
Screenshot: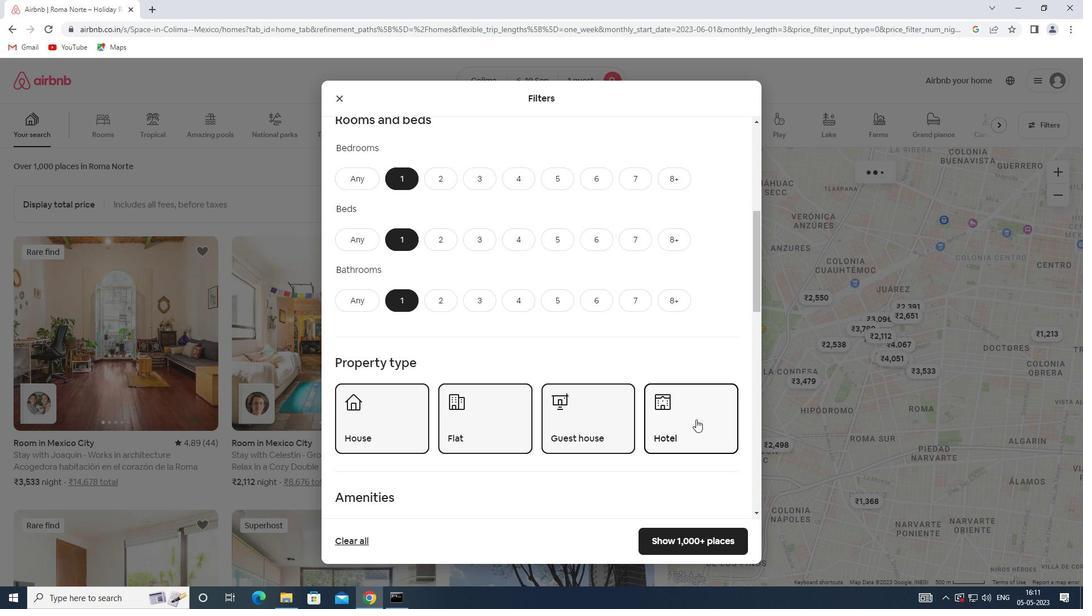 
Action: Mouse scrolled (656, 403) with delta (0, 0)
Screenshot: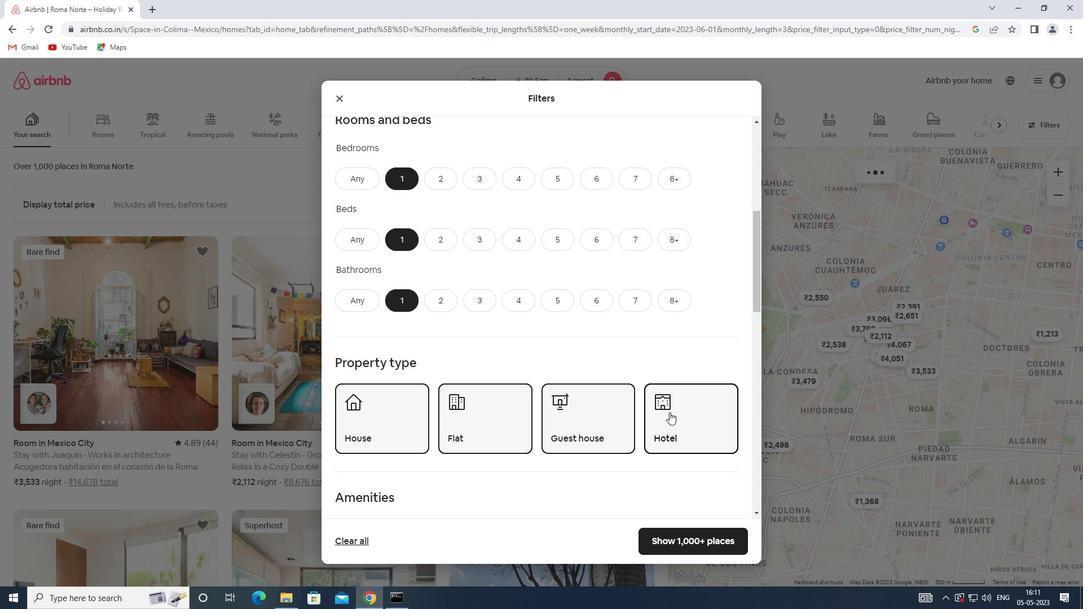 
Action: Mouse scrolled (656, 403) with delta (0, 0)
Screenshot: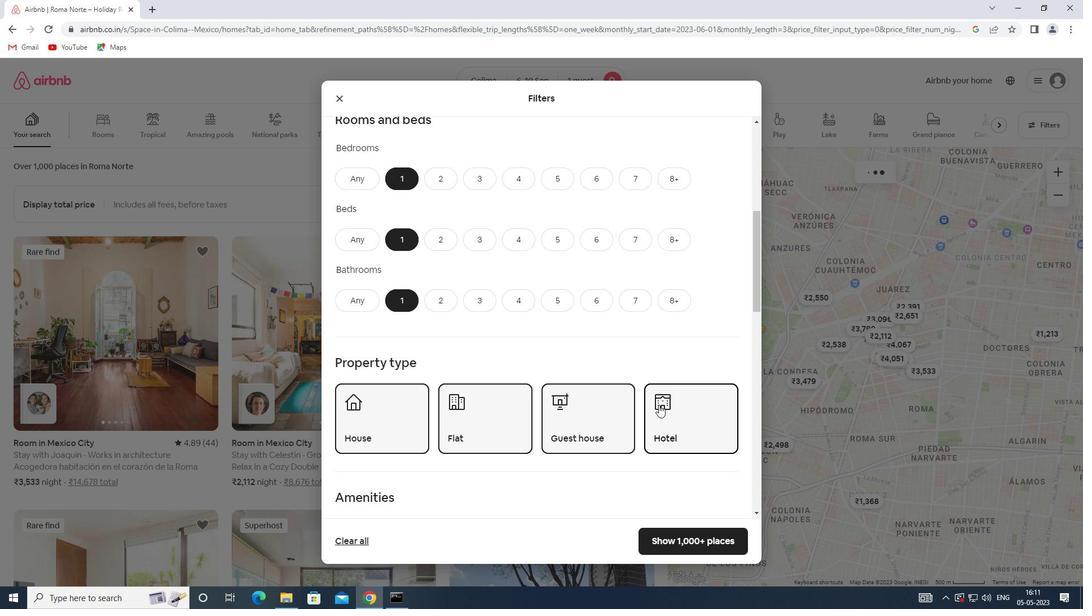 
Action: Mouse scrolled (656, 403) with delta (0, 0)
Screenshot: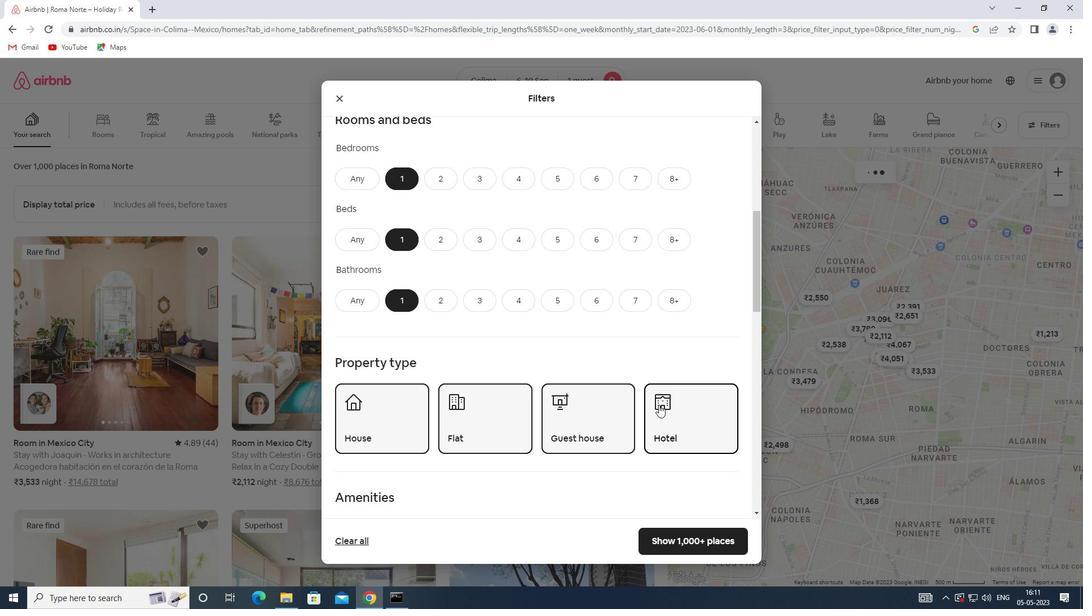 
Action: Mouse scrolled (656, 403) with delta (0, 0)
Screenshot: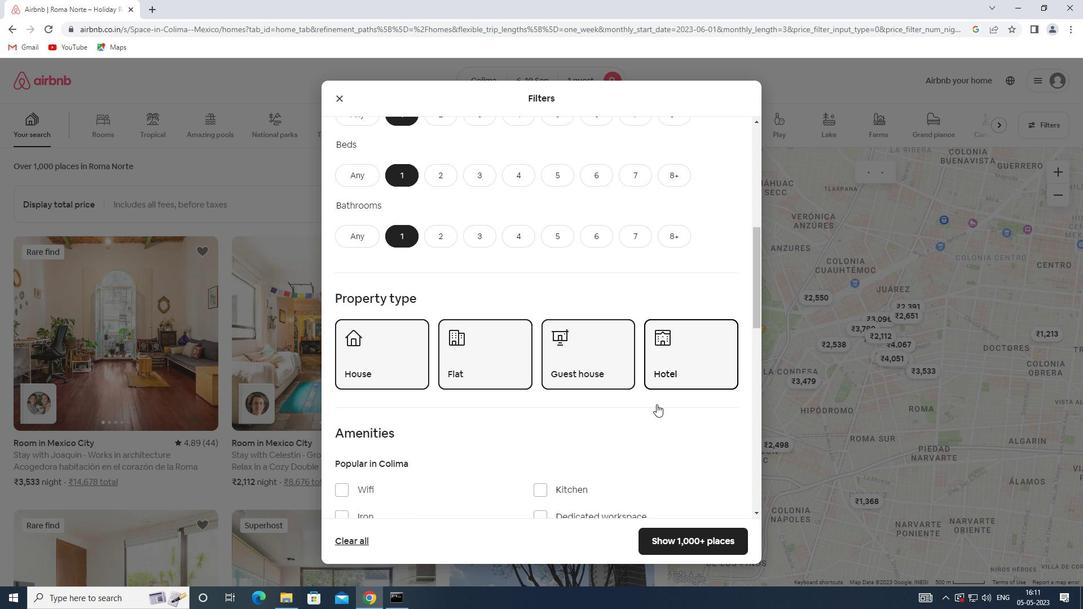 
Action: Mouse scrolled (656, 403) with delta (0, 0)
Screenshot: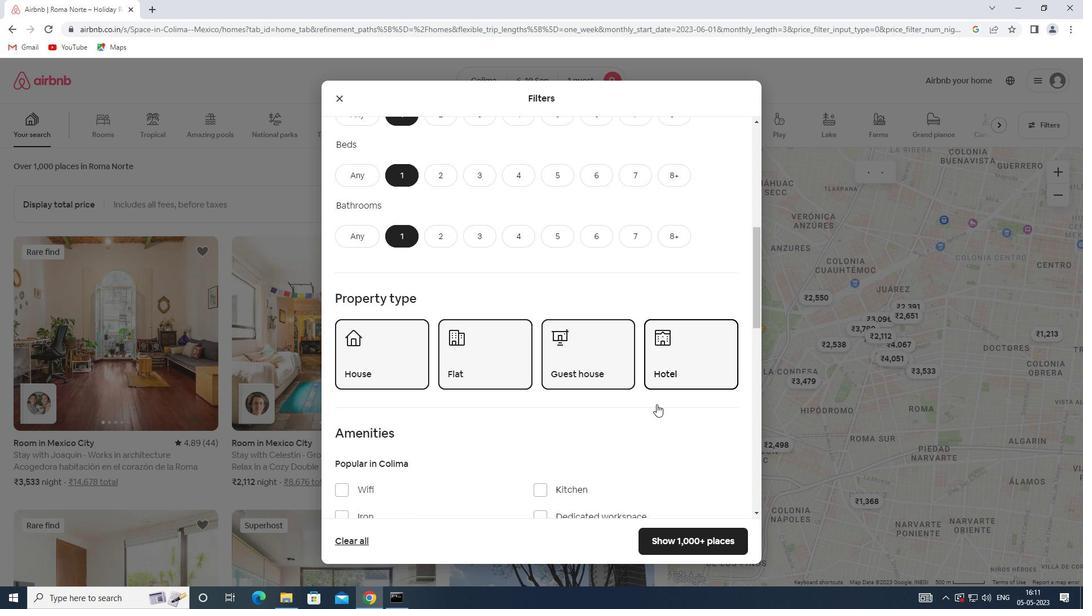 
Action: Mouse scrolled (656, 403) with delta (0, 0)
Screenshot: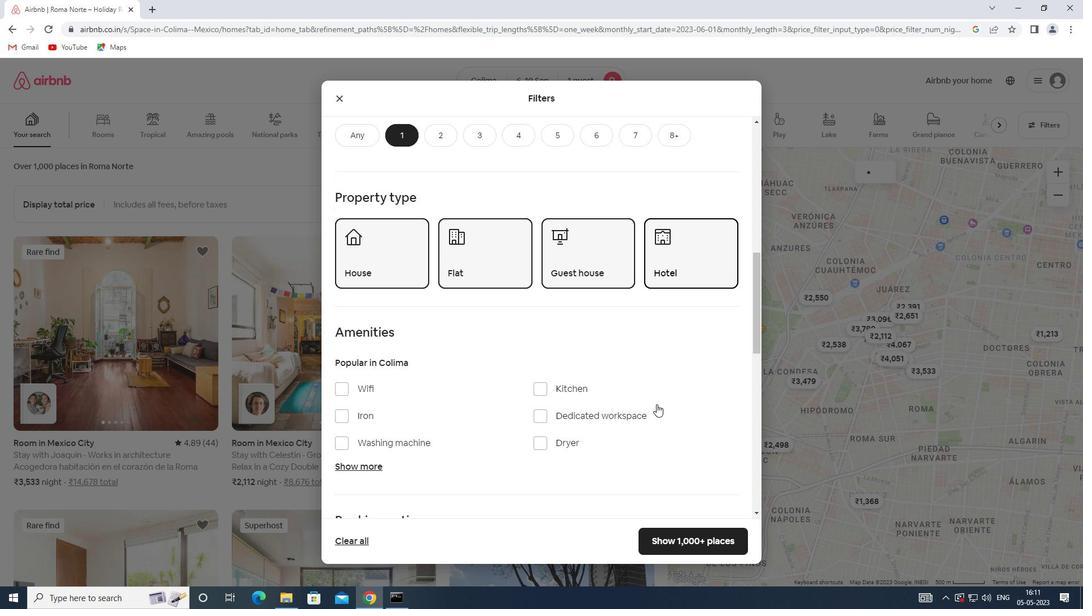 
Action: Mouse scrolled (656, 403) with delta (0, 0)
Screenshot: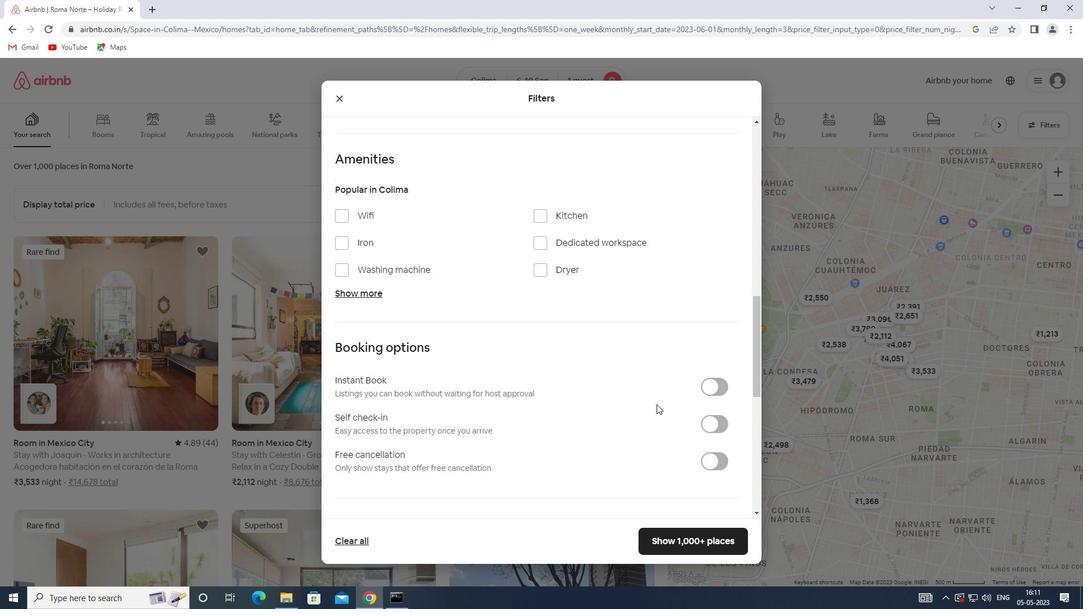 
Action: Mouse moved to (705, 368)
Screenshot: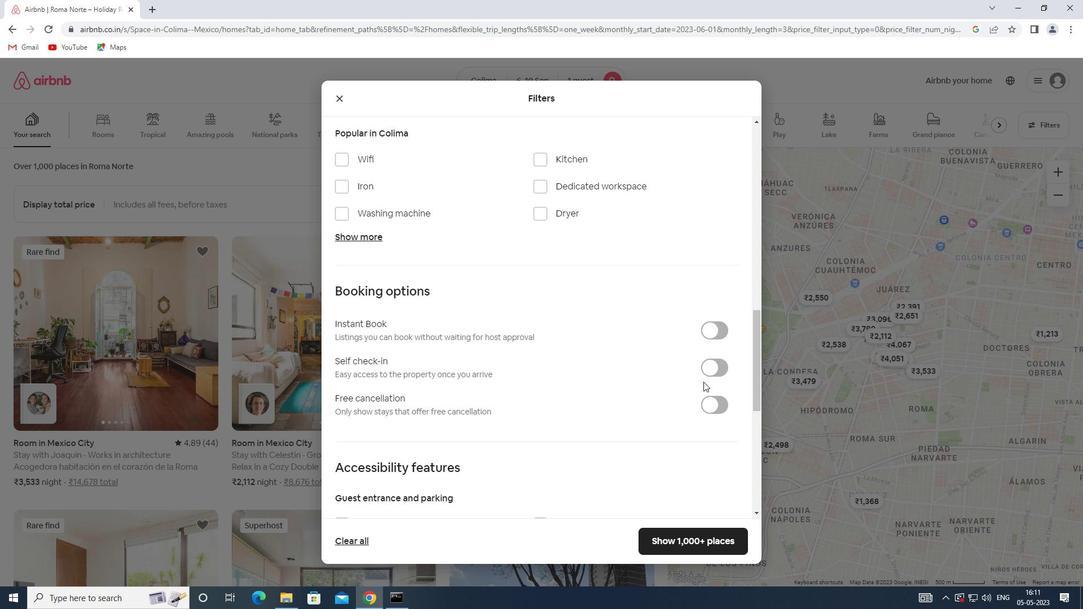 
Action: Mouse pressed left at (705, 368)
Screenshot: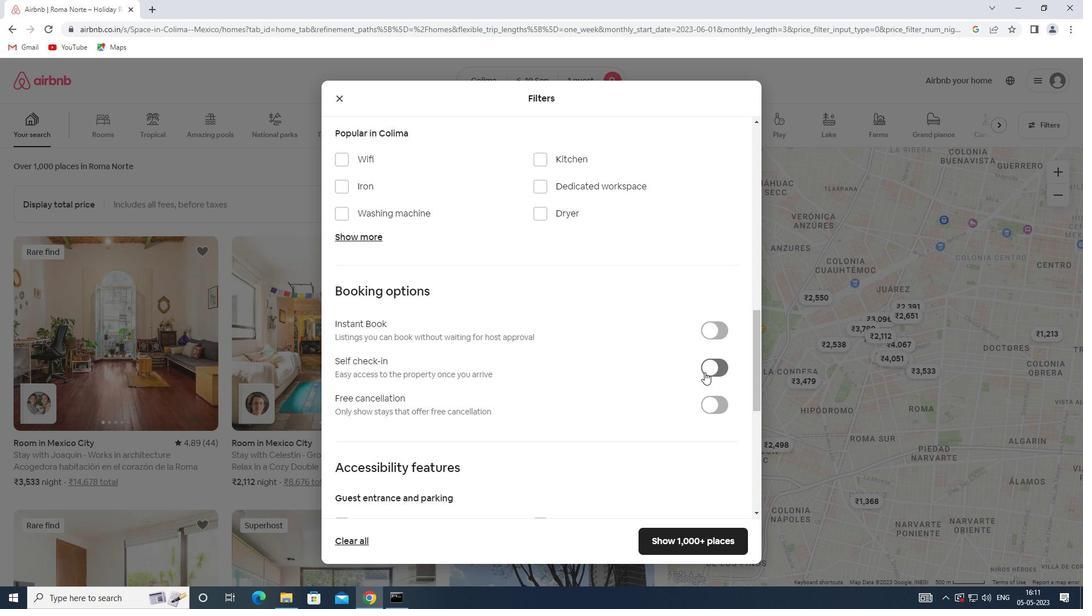 
Action: Mouse moved to (484, 366)
Screenshot: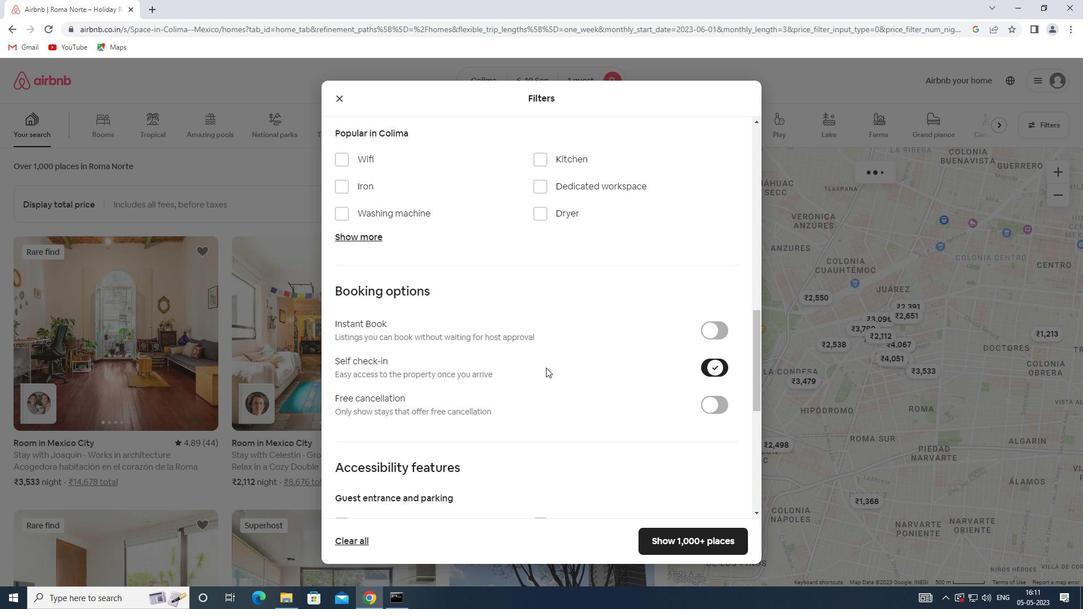 
Action: Mouse scrolled (484, 365) with delta (0, 0)
Screenshot: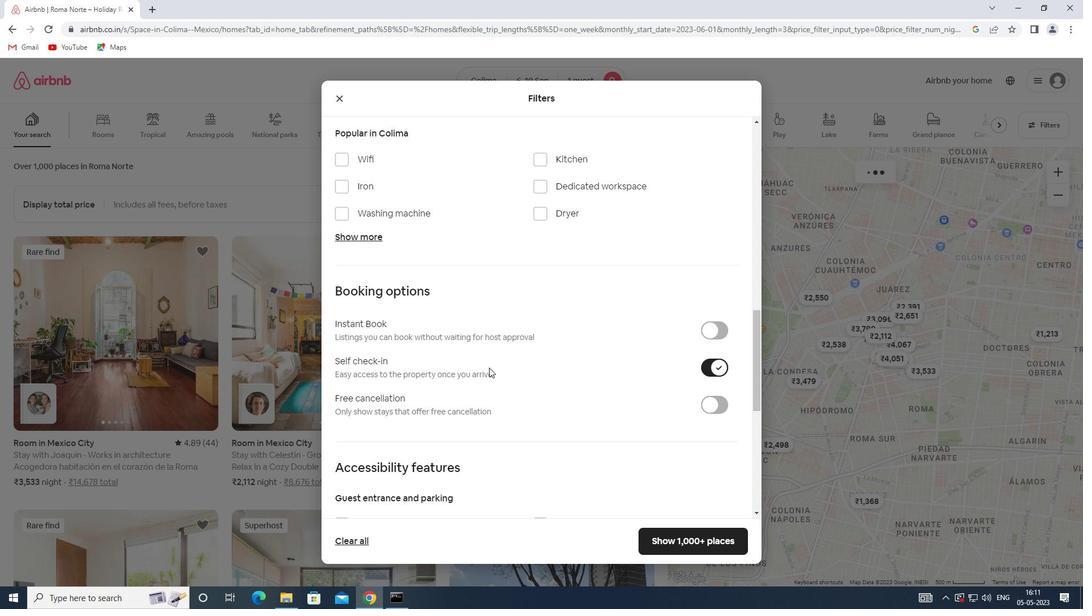 
Action: Mouse scrolled (484, 365) with delta (0, 0)
Screenshot: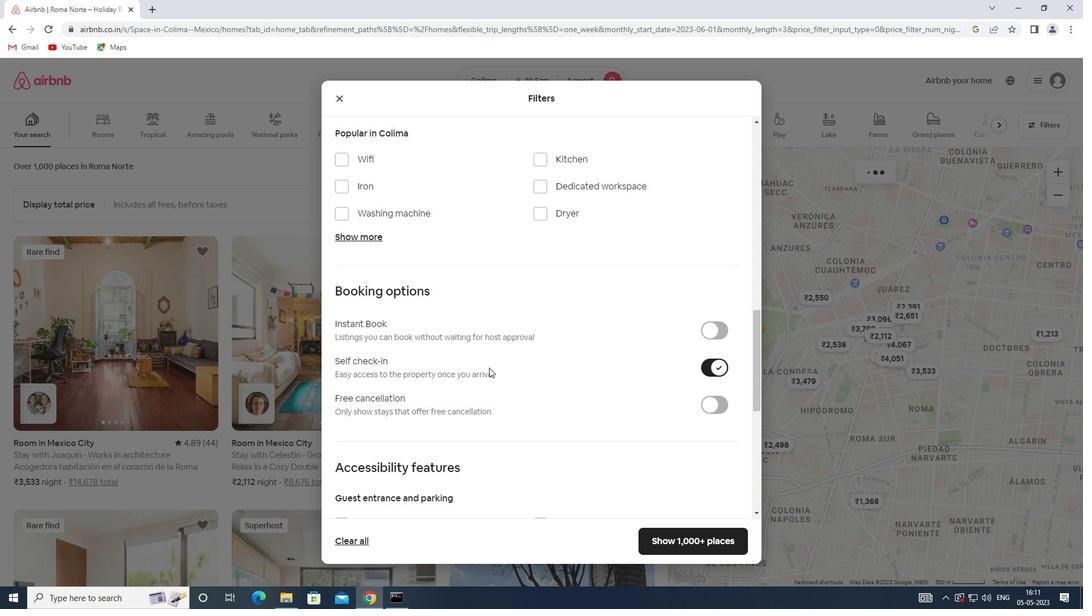 
Action: Mouse scrolled (484, 365) with delta (0, 0)
Screenshot: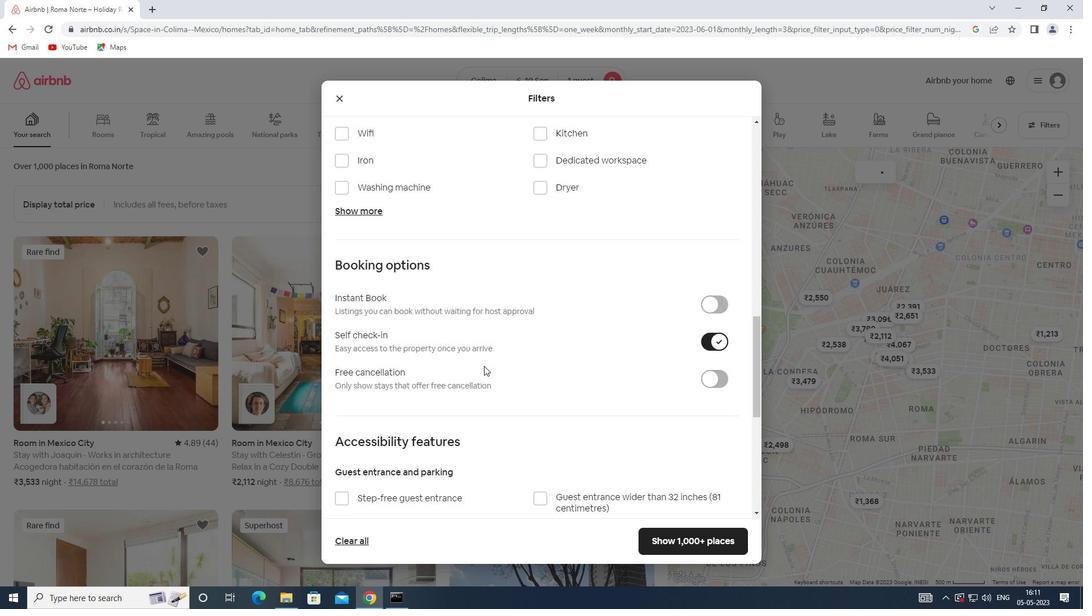 
Action: Mouse scrolled (484, 365) with delta (0, 0)
Screenshot: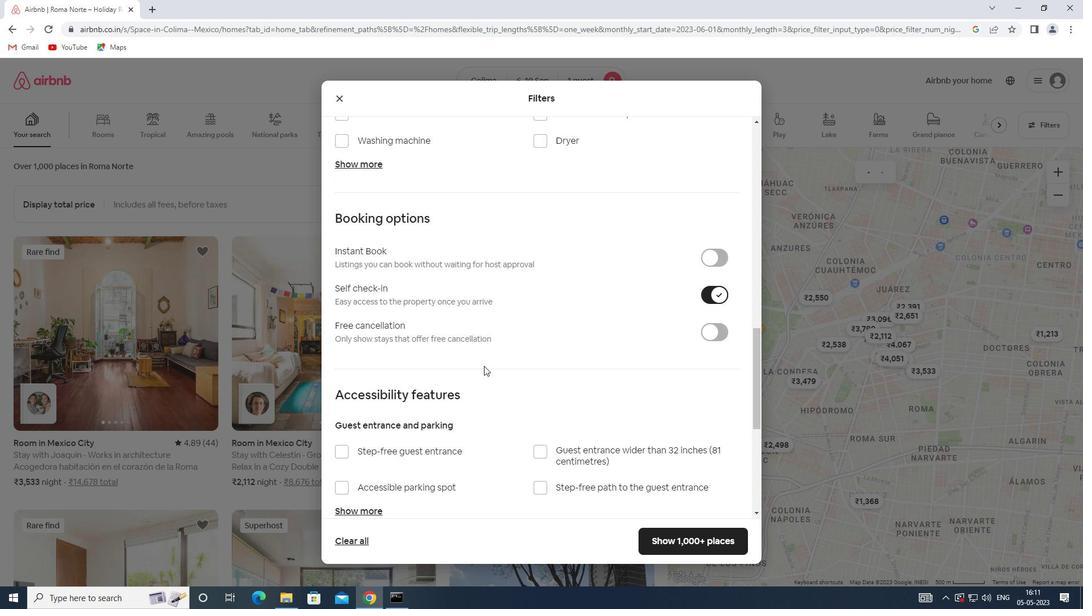 
Action: Mouse scrolled (484, 365) with delta (0, 0)
Screenshot: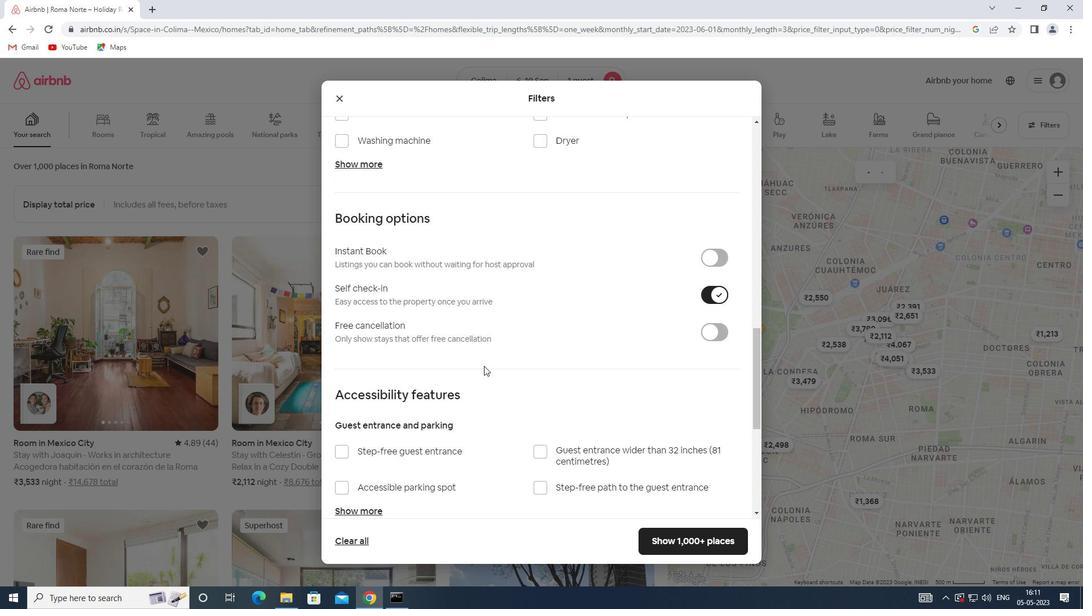 
Action: Mouse scrolled (484, 365) with delta (0, 0)
Screenshot: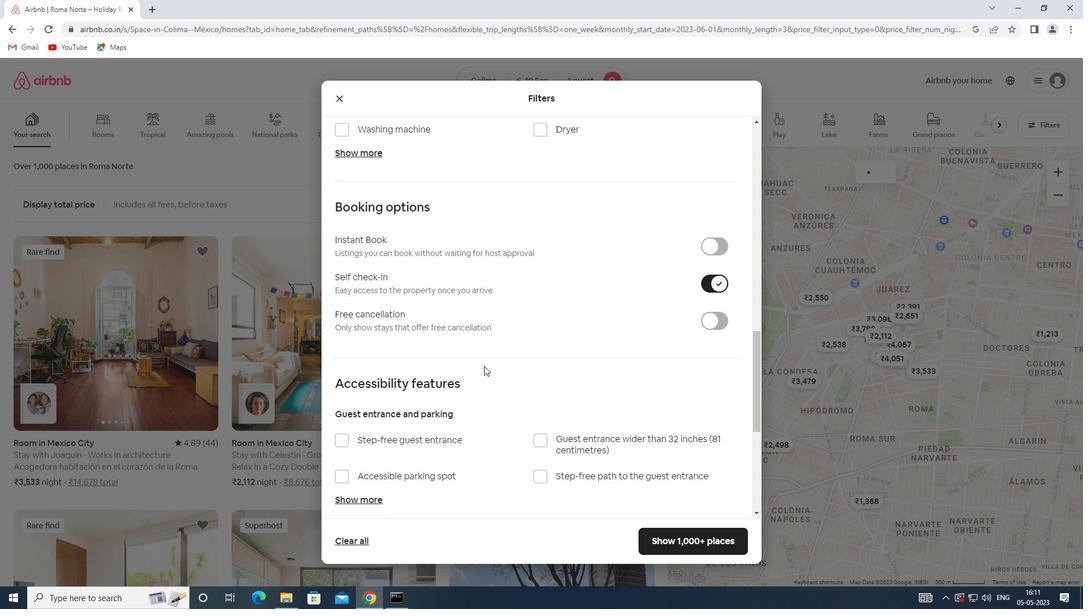 
Action: Mouse scrolled (484, 365) with delta (0, 0)
Screenshot: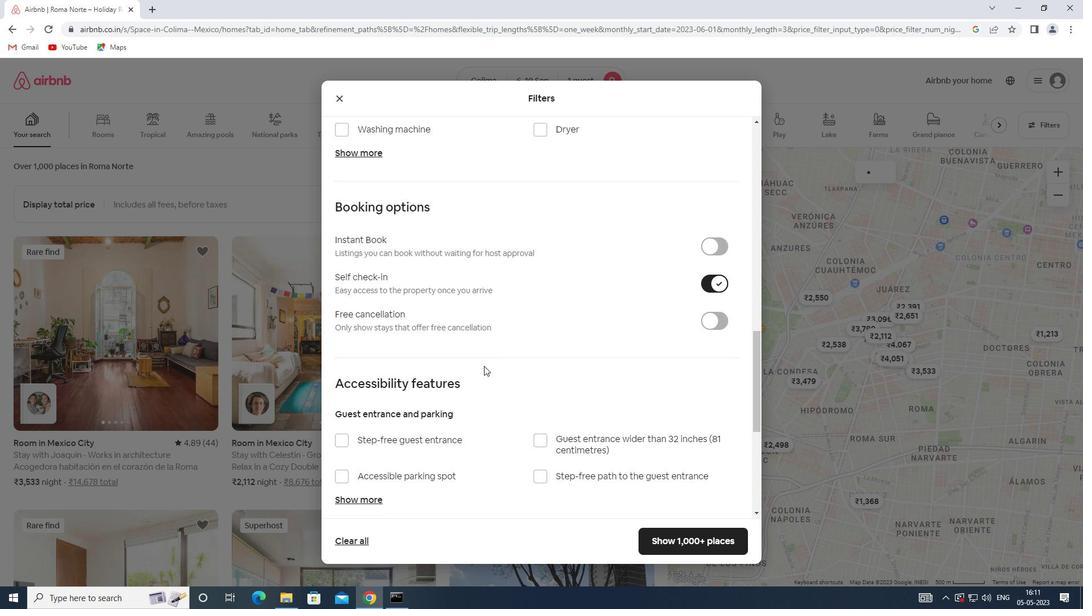 
Action: Mouse moved to (352, 437)
Screenshot: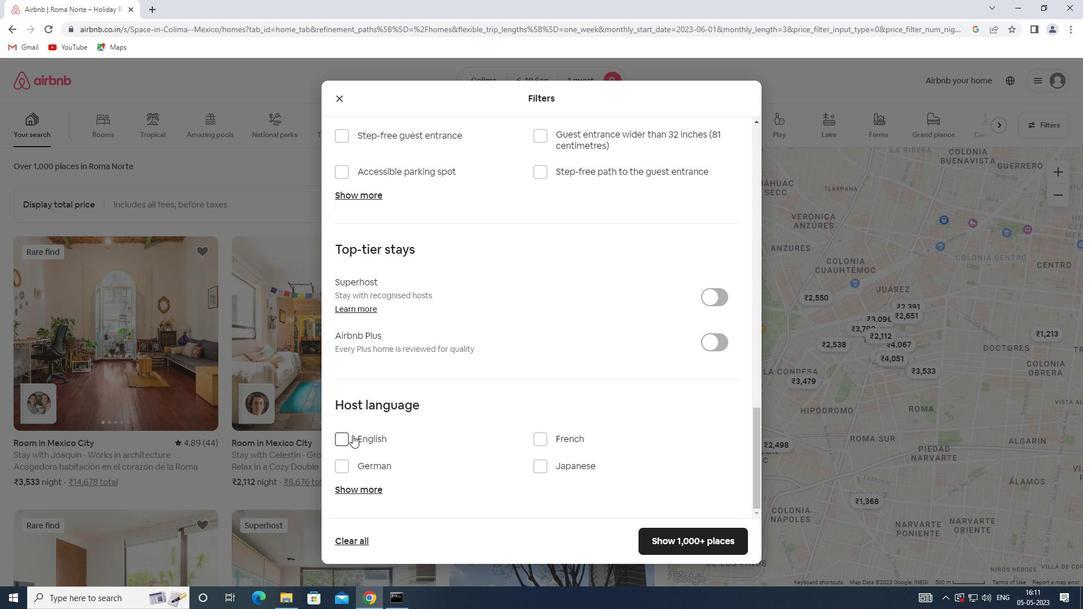 
Action: Mouse pressed left at (352, 437)
Screenshot: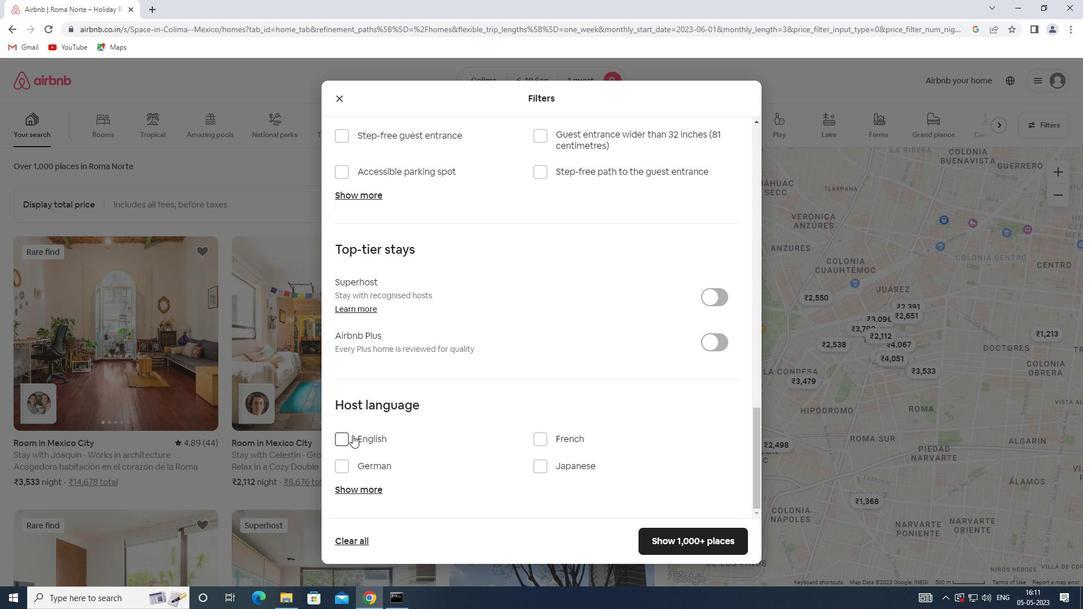 
Action: Mouse moved to (684, 537)
Screenshot: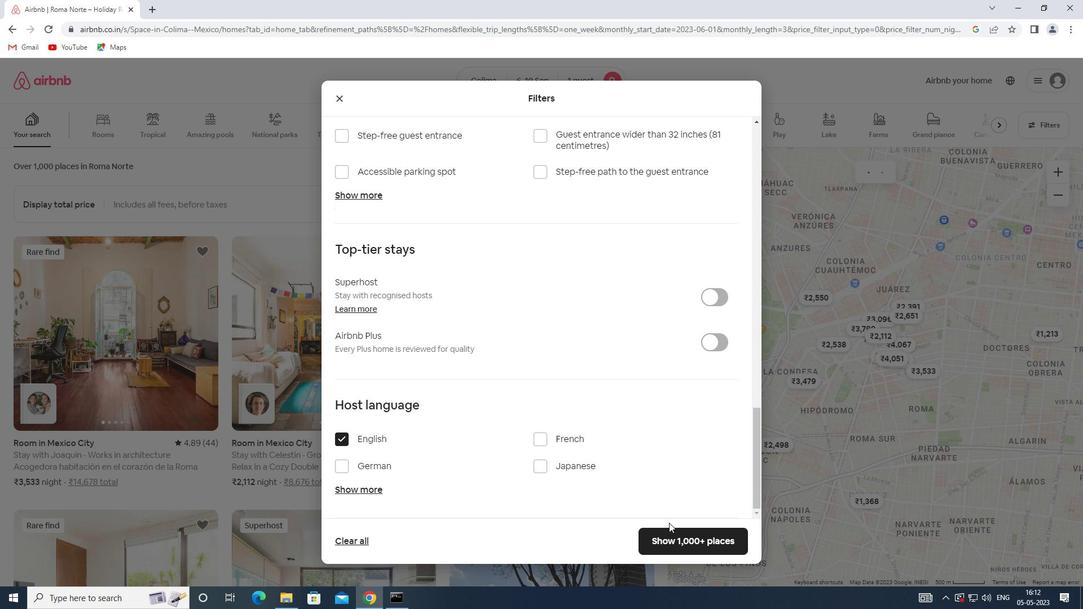 
Action: Mouse pressed left at (684, 537)
Screenshot: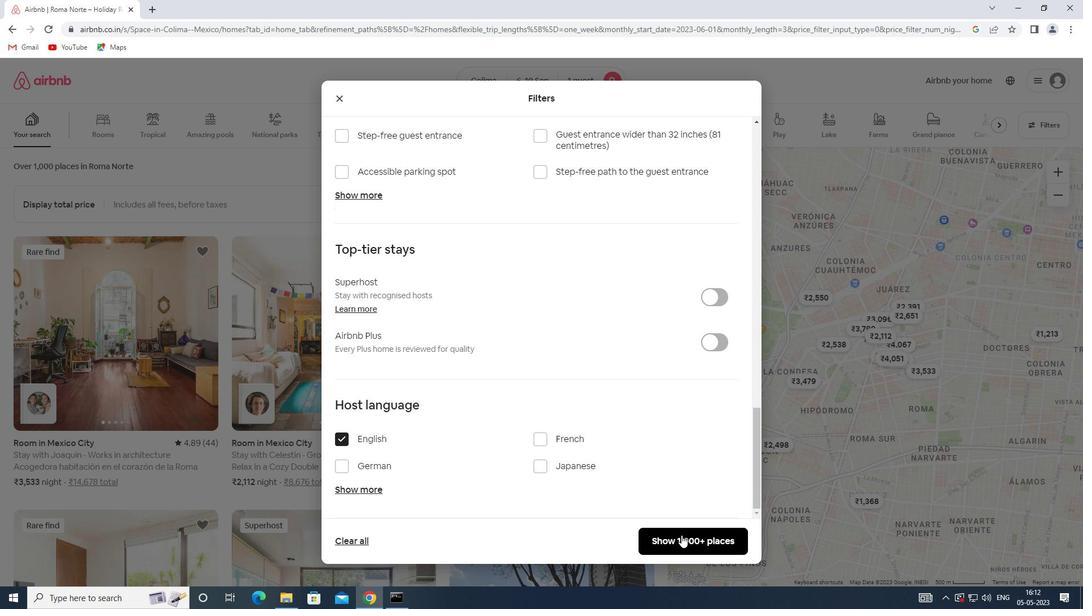 
Action: Mouse moved to (684, 538)
Screenshot: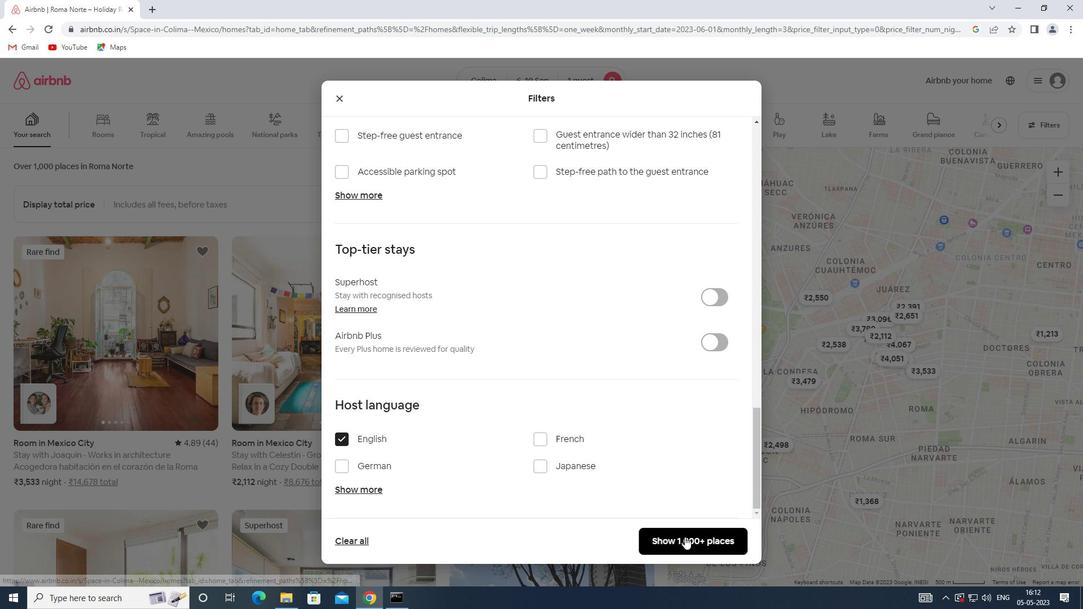 
